 Task: Find connections with filter location Mont-Saint-Hilaire with filter topic #Projectmanagementwith filter profile language English with filter current company Essar with filter school The Air Force School with filter industry Retail Musical Instruments with filter service category Personal Injury Law with filter keywords title Financial Analyst
Action: Mouse moved to (223, 296)
Screenshot: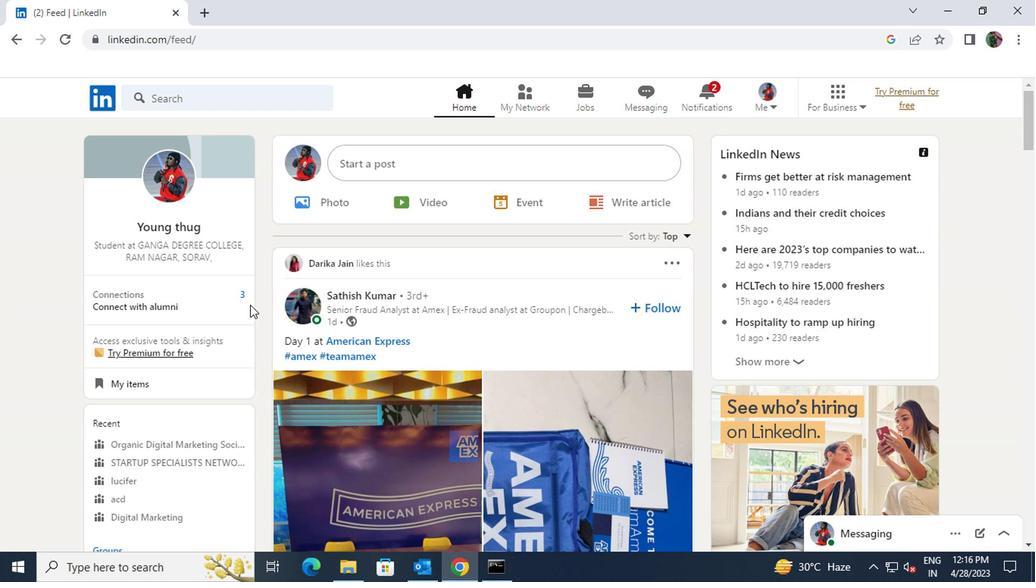 
Action: Mouse pressed left at (223, 296)
Screenshot: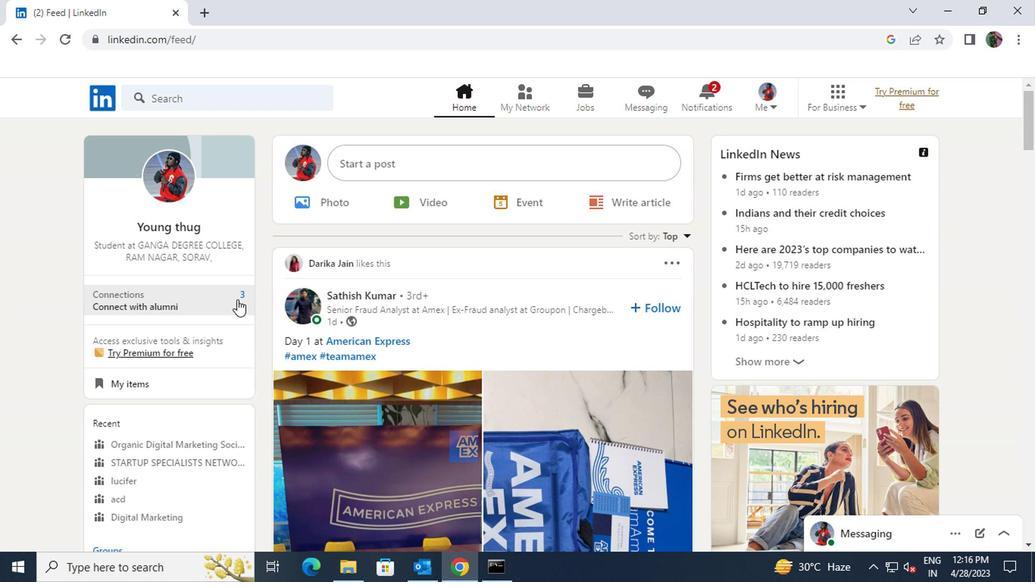 
Action: Mouse moved to (210, 180)
Screenshot: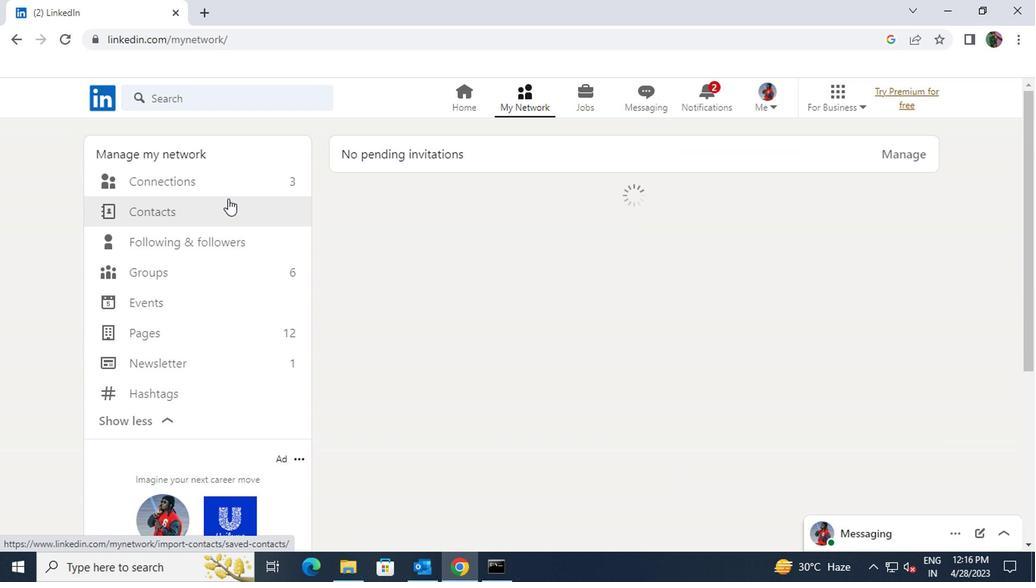 
Action: Mouse pressed left at (210, 180)
Screenshot: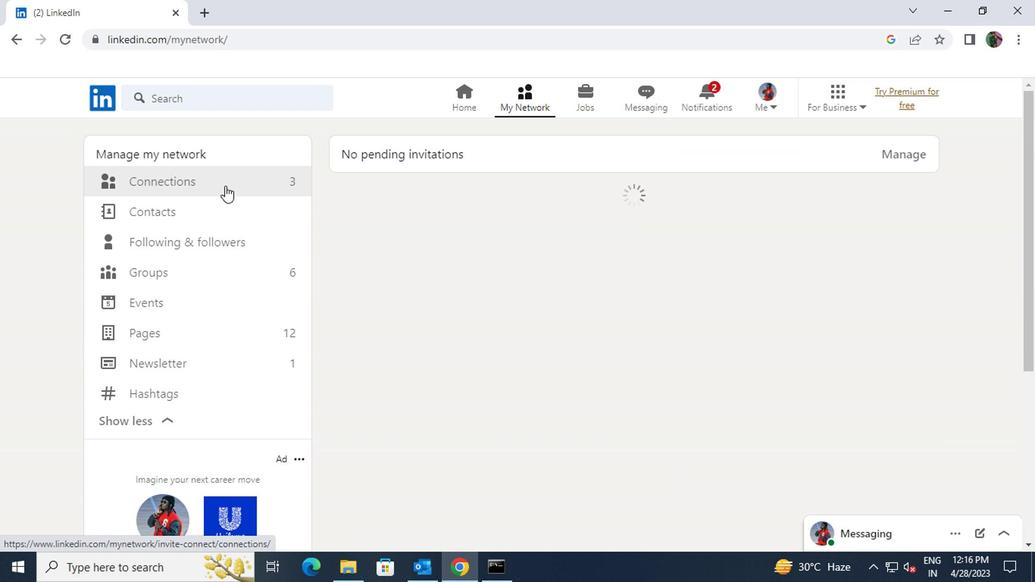 
Action: Mouse moved to (598, 176)
Screenshot: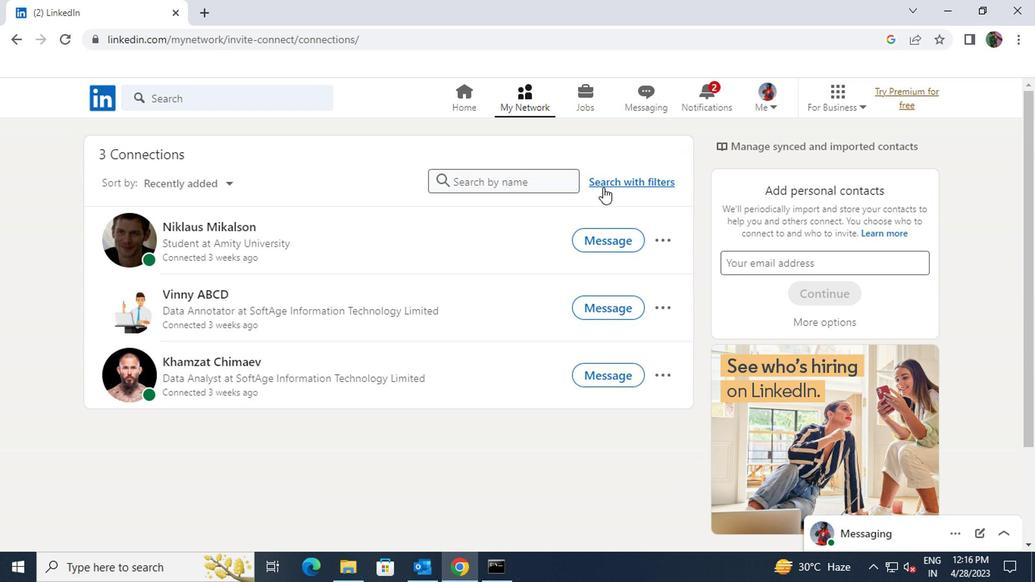 
Action: Mouse pressed left at (598, 176)
Screenshot: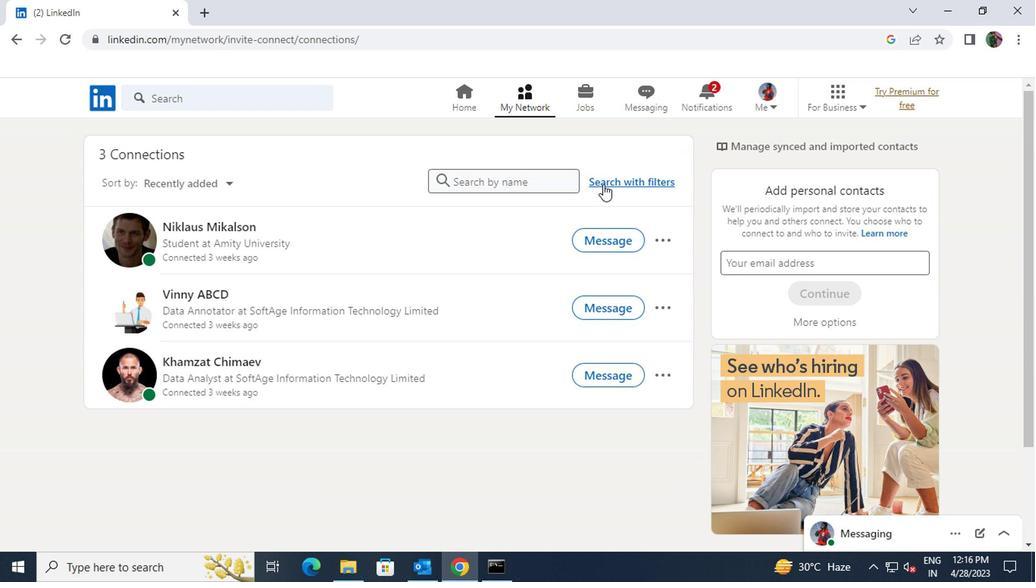 
Action: Mouse moved to (563, 131)
Screenshot: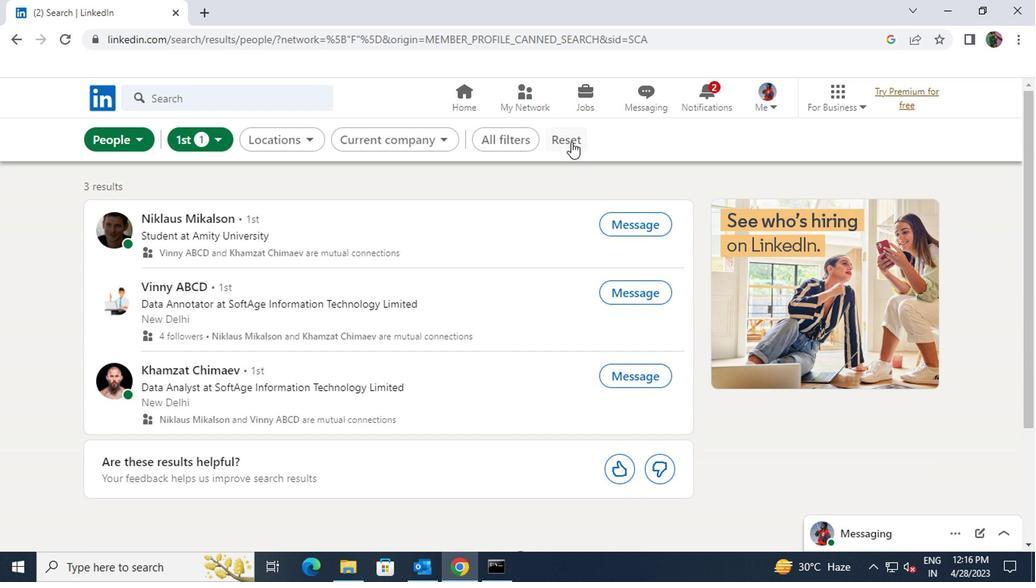 
Action: Mouse pressed left at (563, 131)
Screenshot: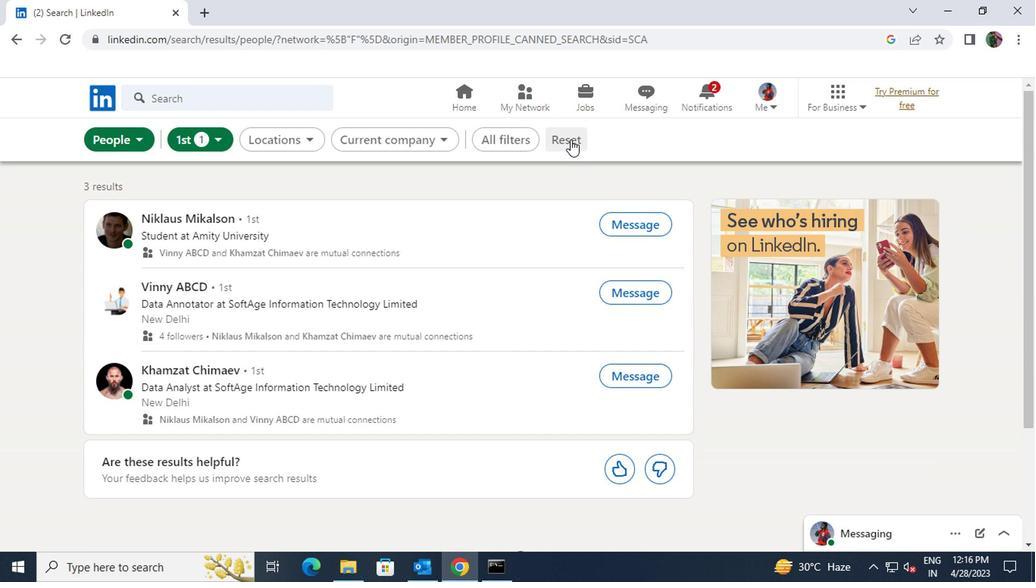 
Action: Mouse moved to (552, 131)
Screenshot: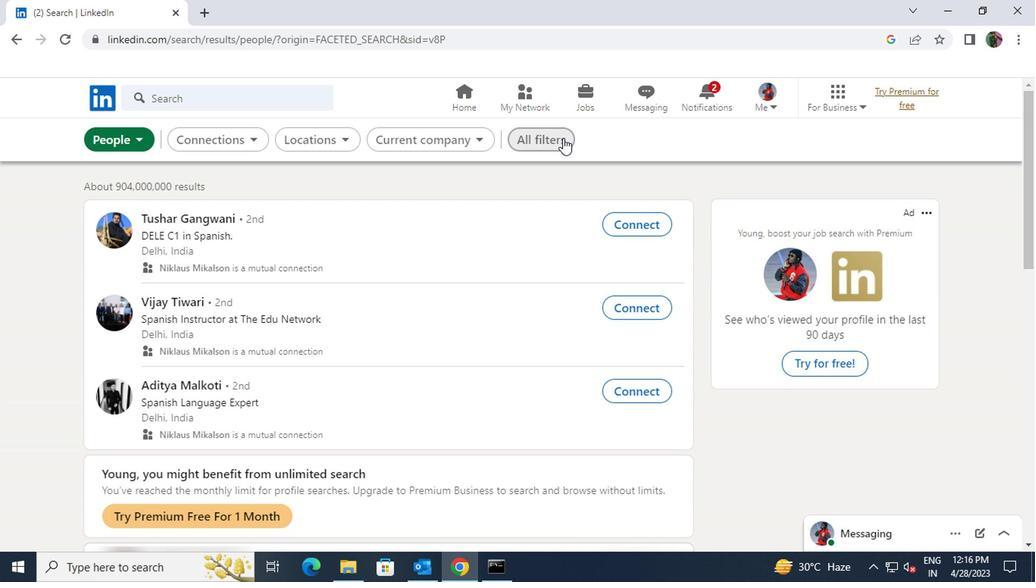 
Action: Mouse pressed left at (552, 131)
Screenshot: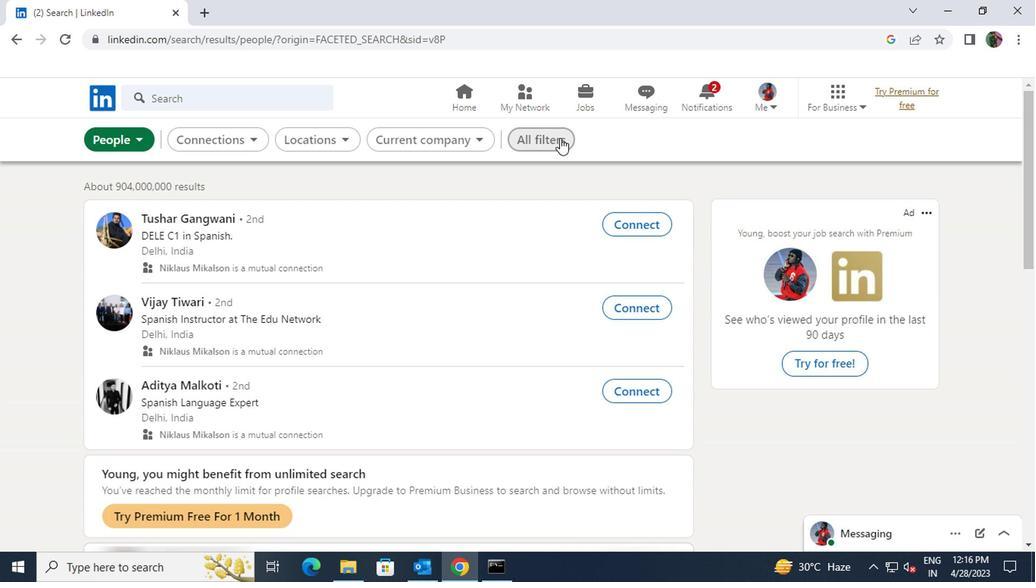 
Action: Mouse moved to (773, 328)
Screenshot: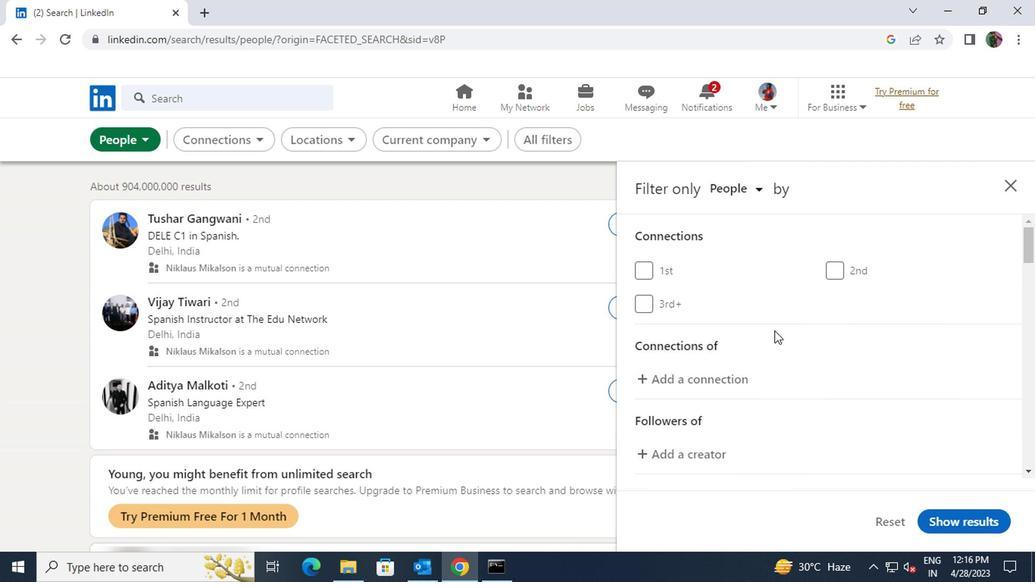 
Action: Mouse scrolled (773, 327) with delta (0, -1)
Screenshot: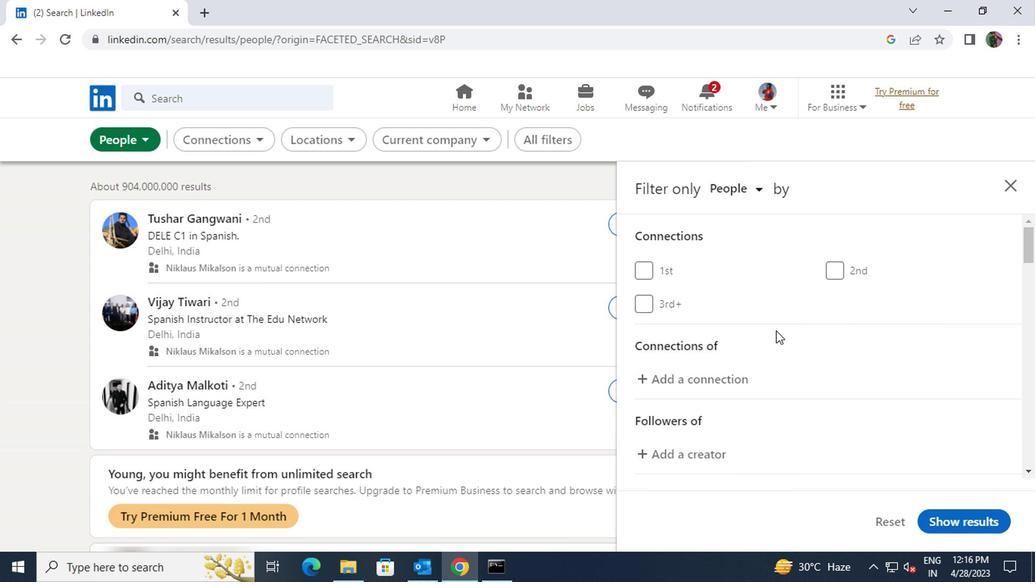 
Action: Mouse scrolled (773, 327) with delta (0, -1)
Screenshot: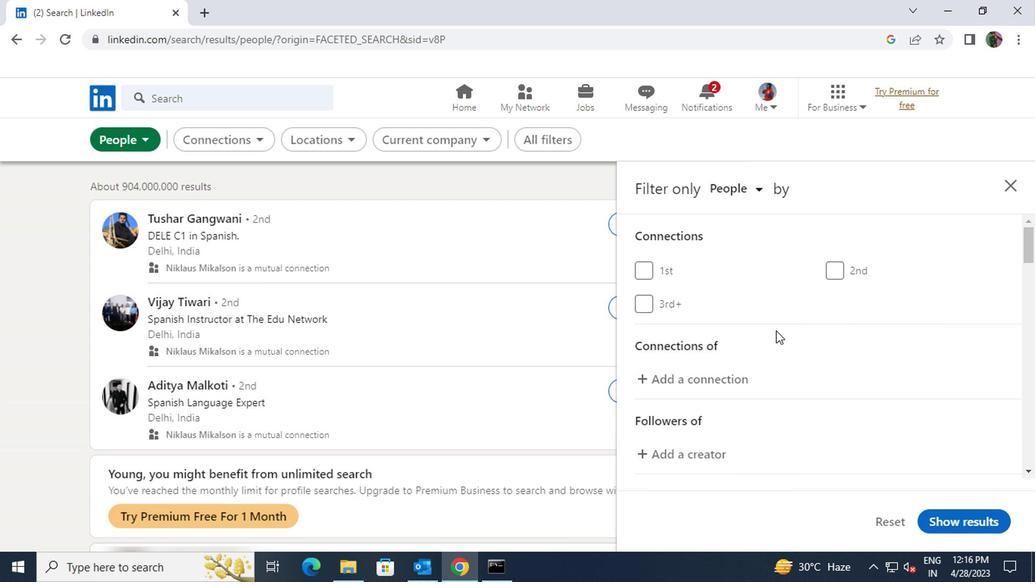 
Action: Mouse scrolled (773, 327) with delta (0, -1)
Screenshot: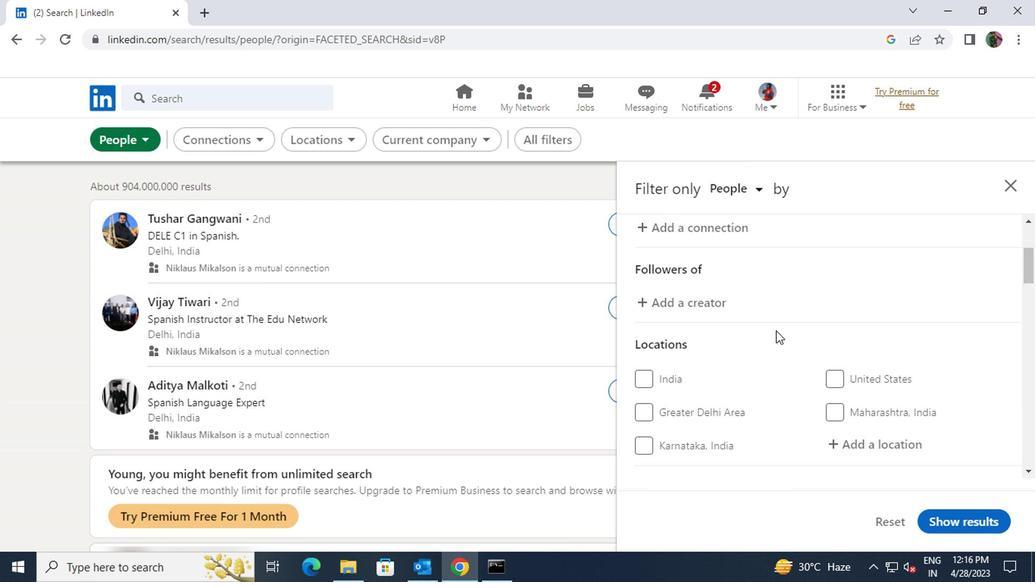 
Action: Mouse moved to (860, 373)
Screenshot: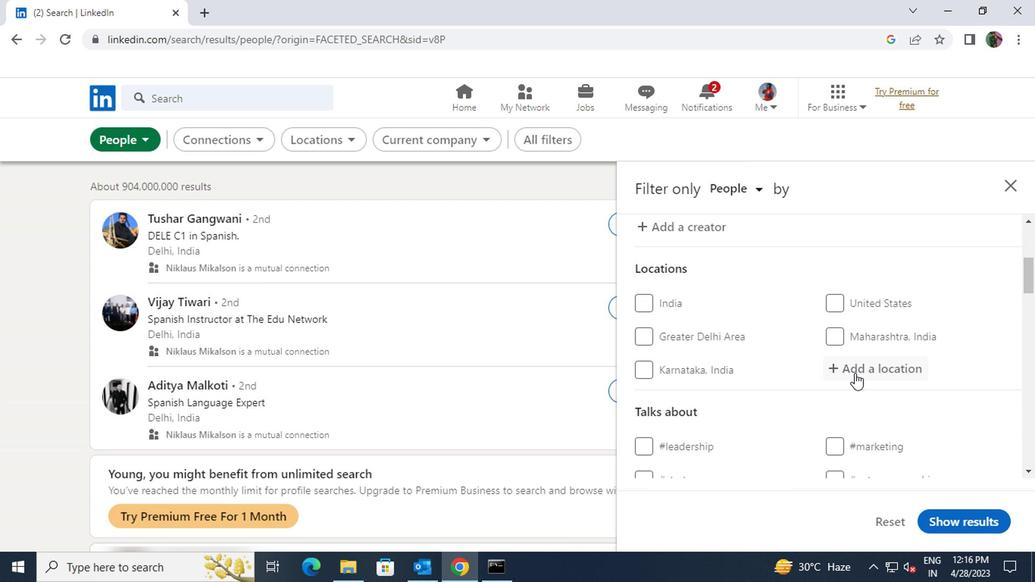 
Action: Mouse pressed left at (860, 373)
Screenshot: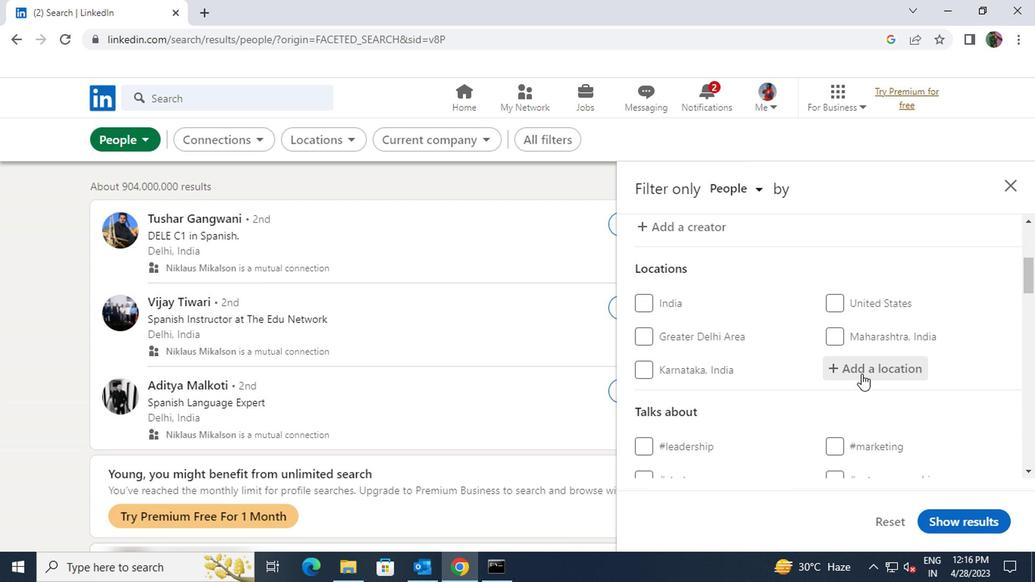 
Action: Key pressed <Key.shift>MONT<Key.space><Key.shift>SAINT
Screenshot: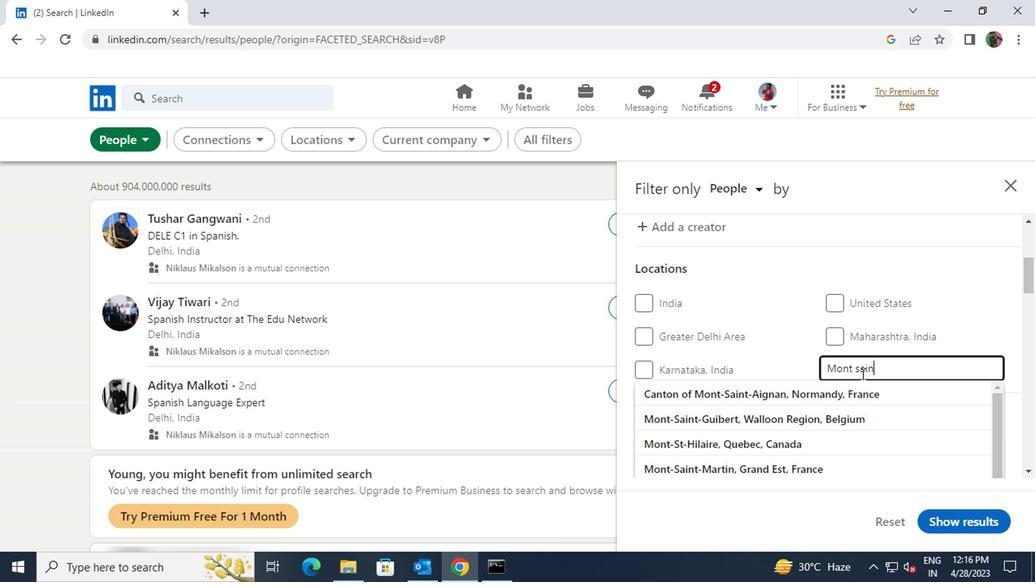 
Action: Mouse moved to (849, 417)
Screenshot: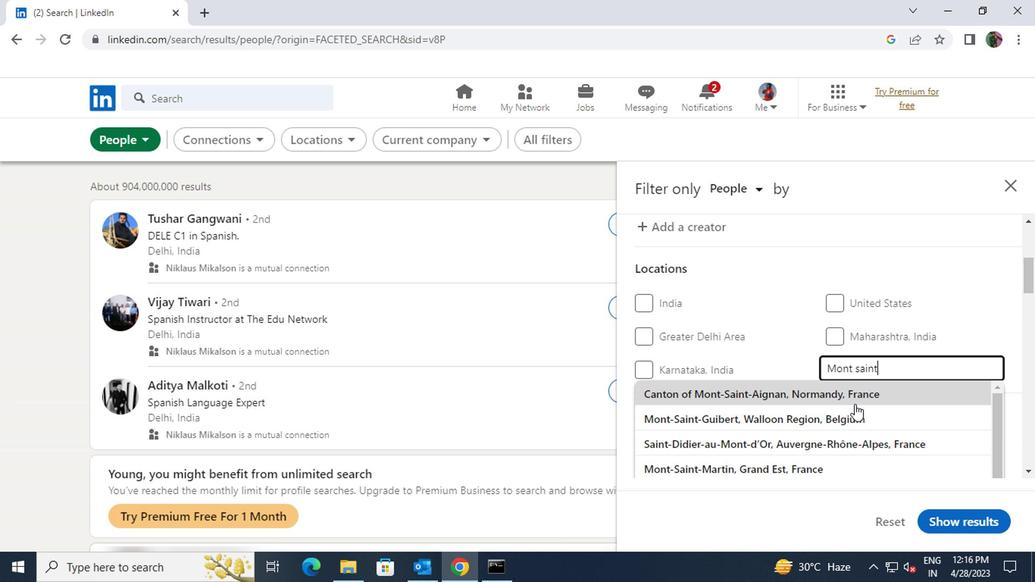 
Action: Mouse pressed left at (849, 417)
Screenshot: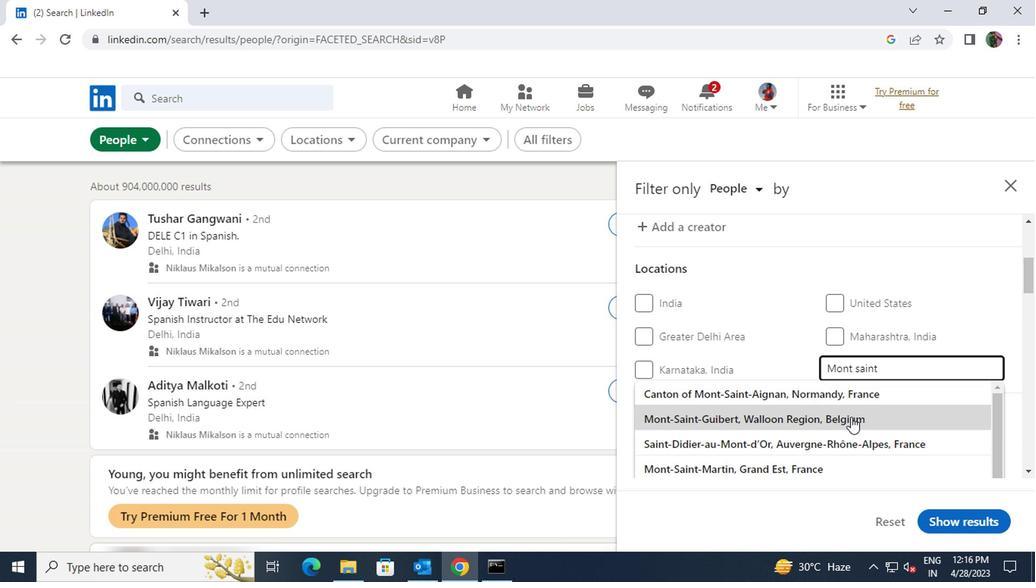 
Action: Mouse scrolled (849, 416) with delta (0, 0)
Screenshot: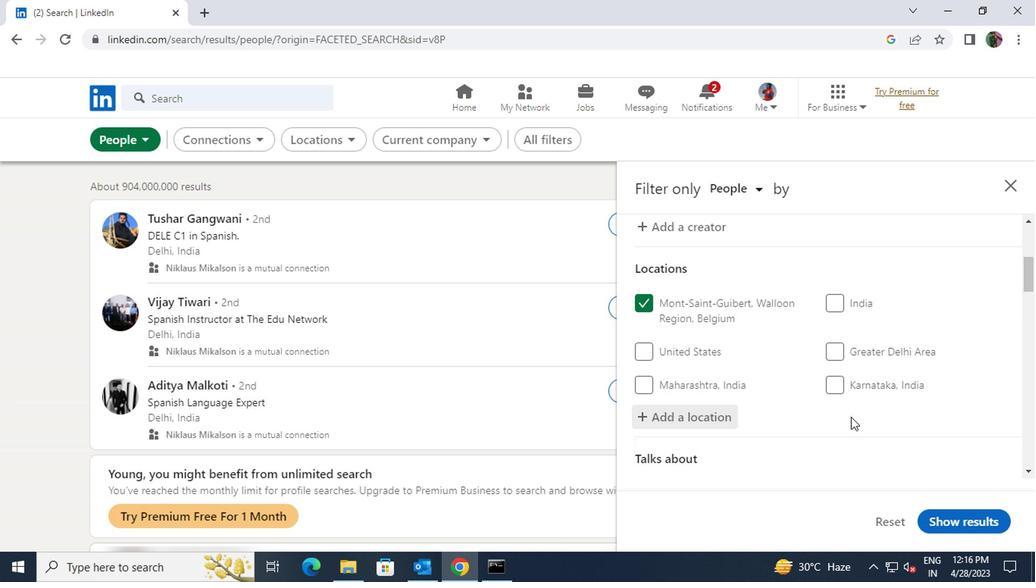 
Action: Mouse scrolled (849, 416) with delta (0, 0)
Screenshot: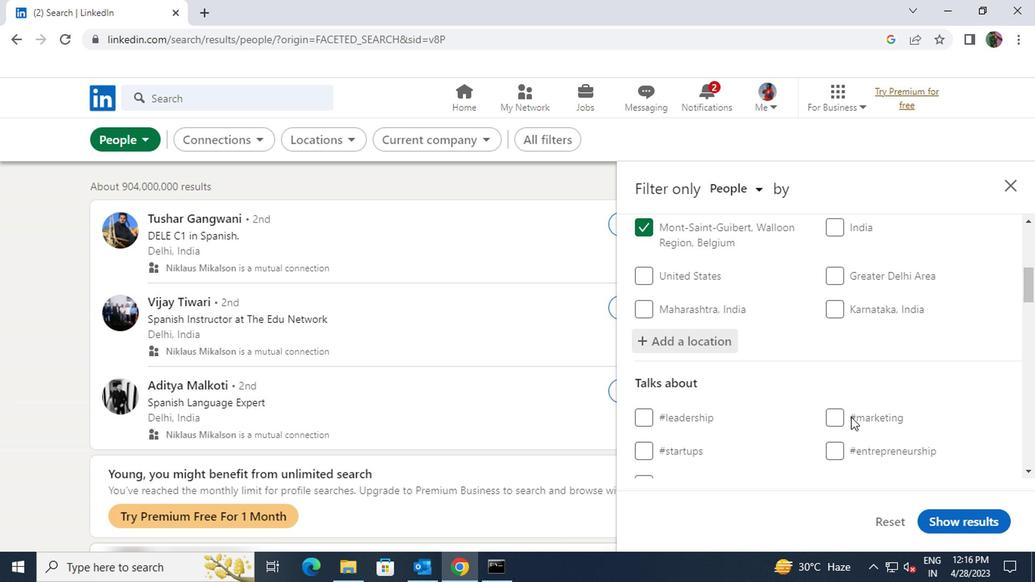 
Action: Mouse moved to (852, 406)
Screenshot: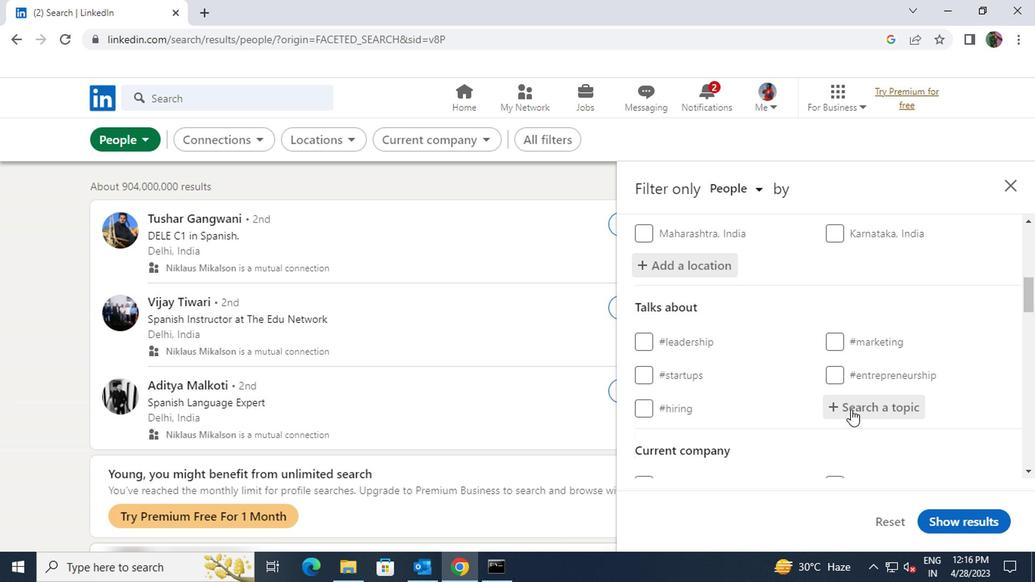 
Action: Mouse pressed left at (852, 406)
Screenshot: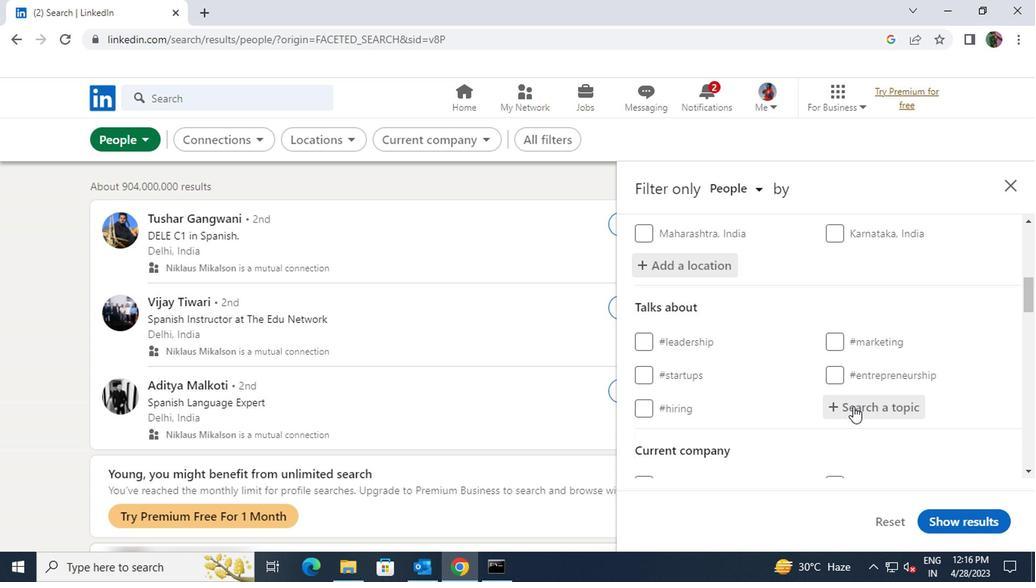 
Action: Key pressed <Key.shift>PROJECTMANAGEM
Screenshot: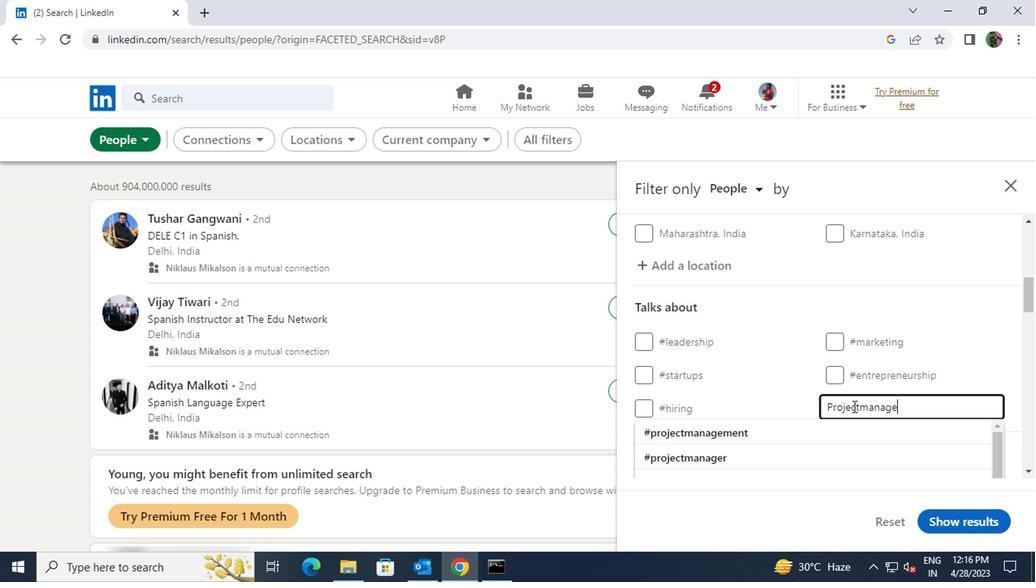 
Action: Mouse moved to (839, 421)
Screenshot: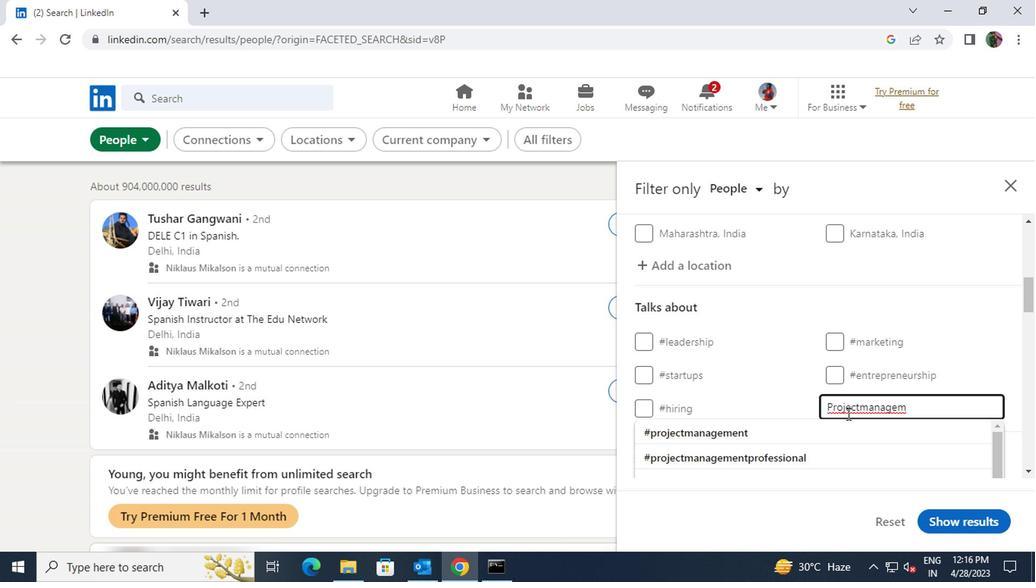 
Action: Mouse pressed left at (839, 421)
Screenshot: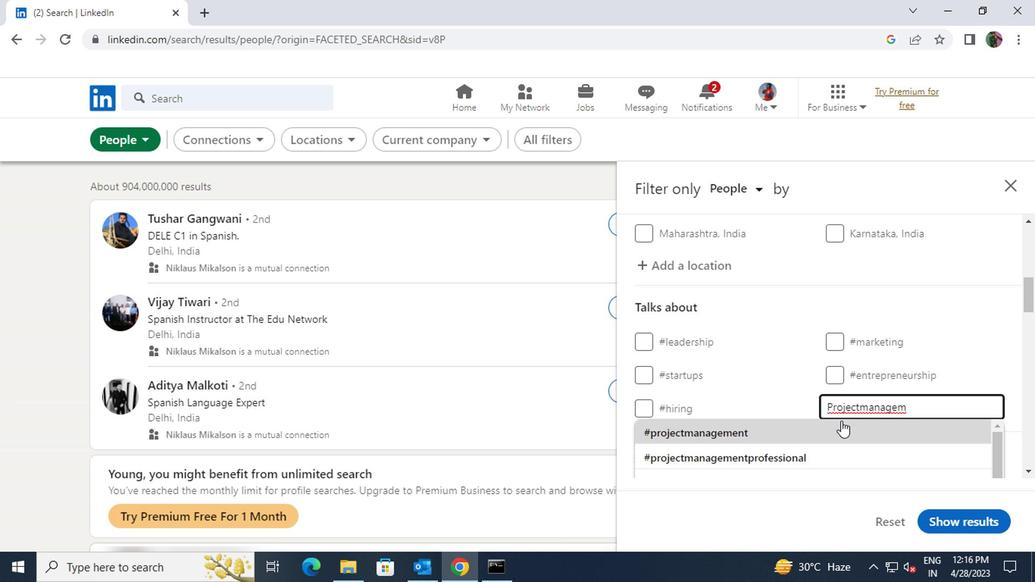 
Action: Mouse scrolled (839, 420) with delta (0, -1)
Screenshot: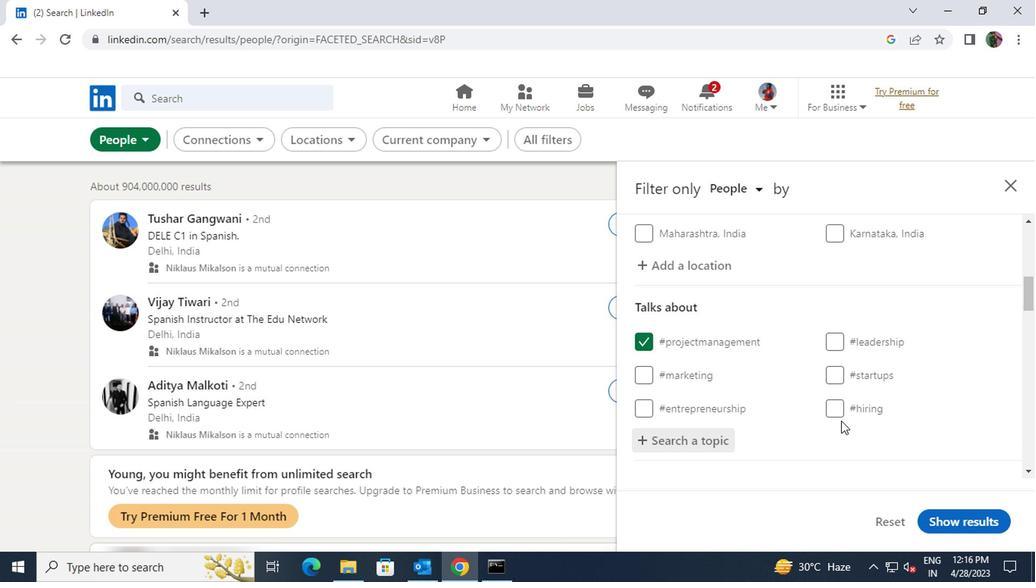 
Action: Mouse scrolled (839, 420) with delta (0, -1)
Screenshot: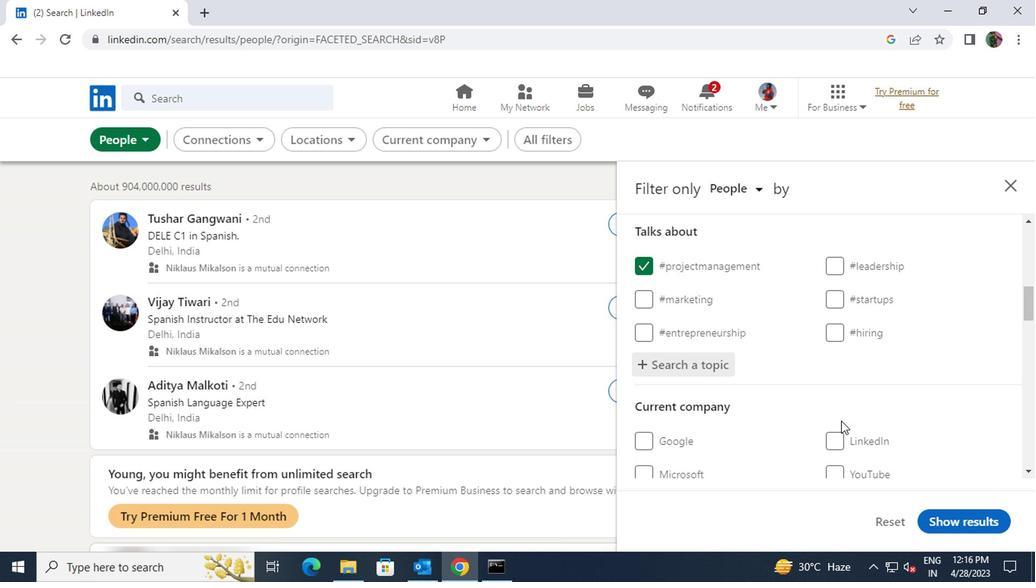 
Action: Mouse scrolled (839, 420) with delta (0, -1)
Screenshot: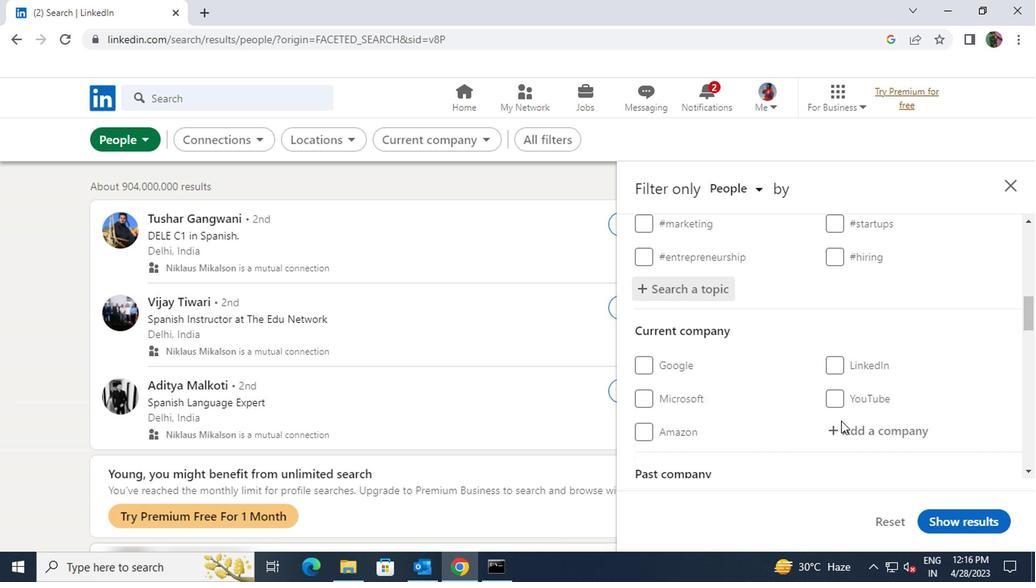 
Action: Mouse scrolled (839, 420) with delta (0, -1)
Screenshot: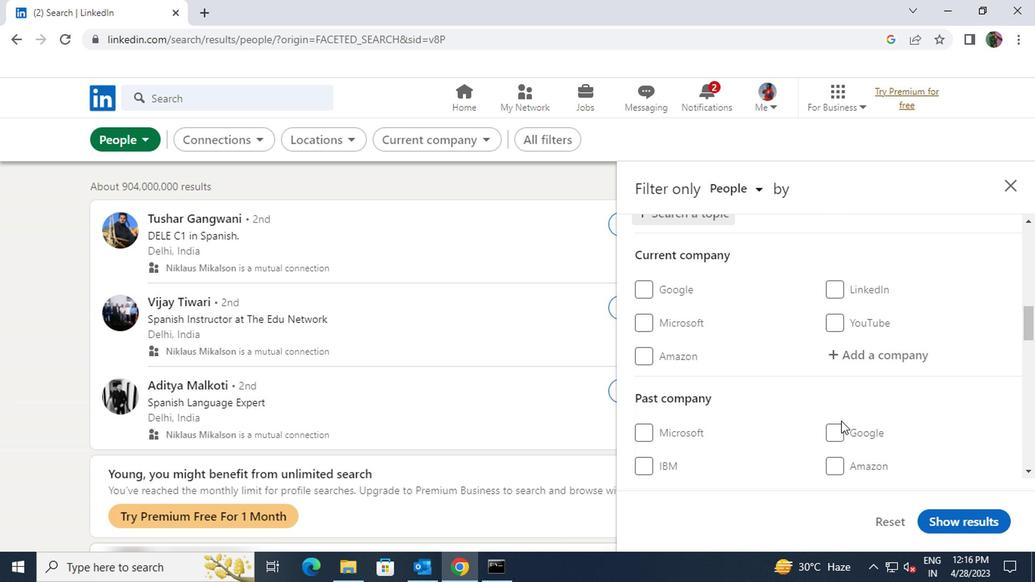 
Action: Mouse scrolled (839, 420) with delta (0, -1)
Screenshot: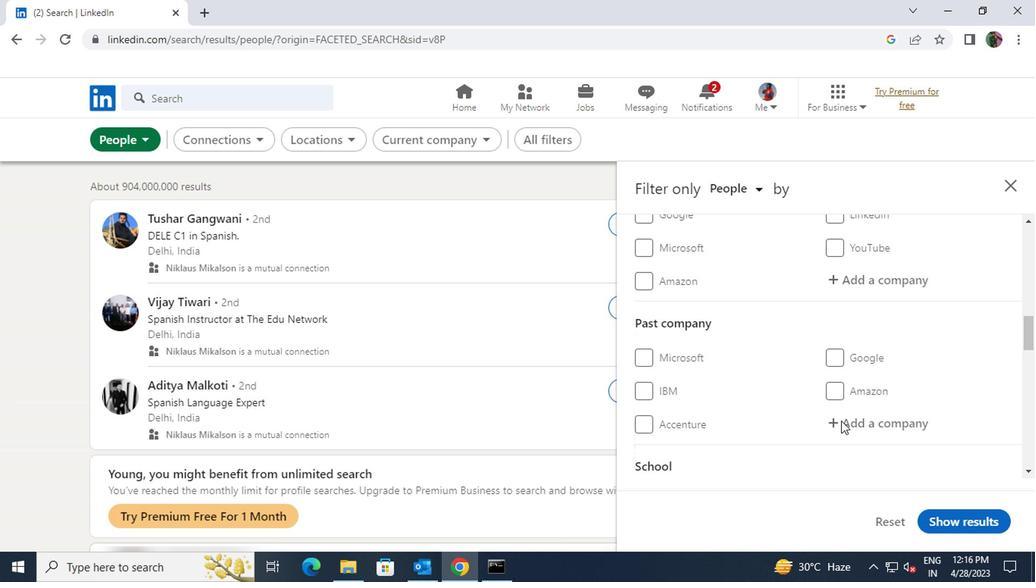 
Action: Mouse scrolled (839, 420) with delta (0, -1)
Screenshot: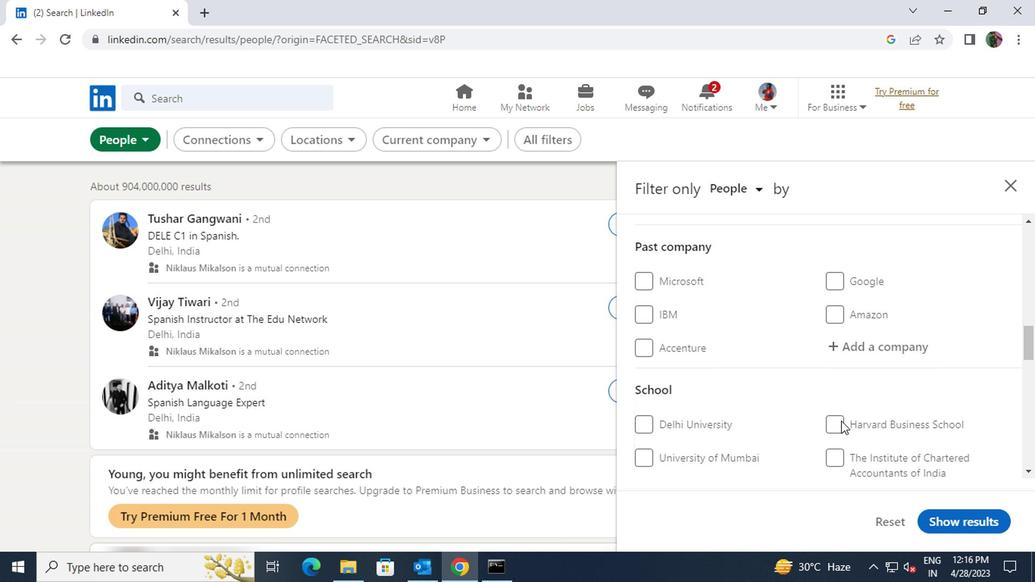 
Action: Mouse scrolled (839, 420) with delta (0, -1)
Screenshot: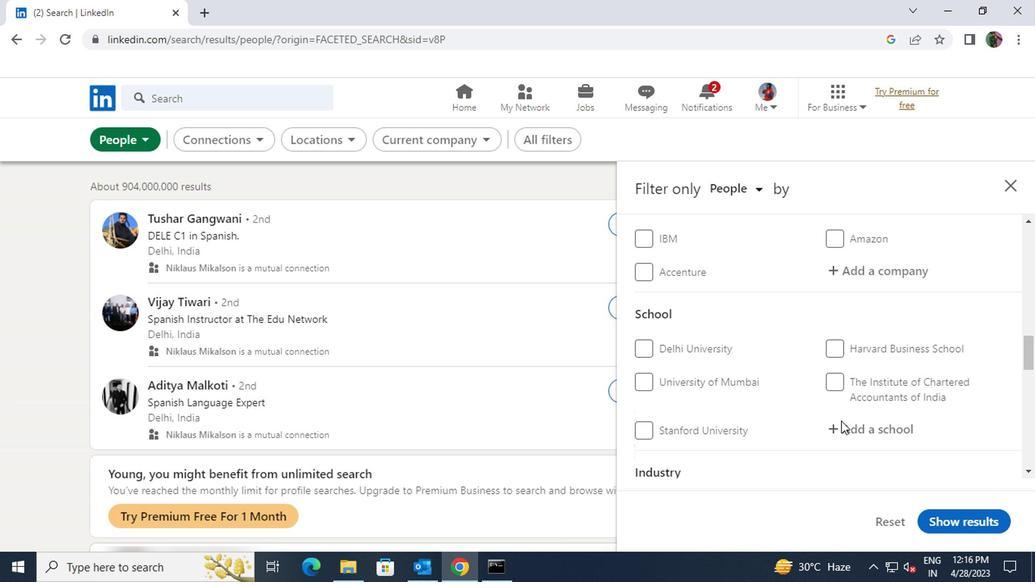 
Action: Mouse scrolled (839, 420) with delta (0, -1)
Screenshot: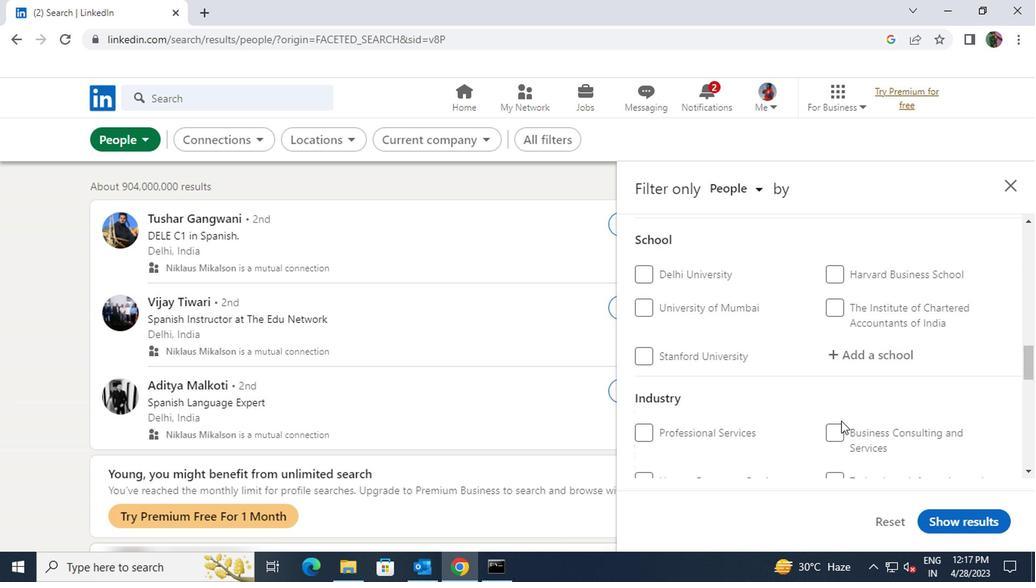 
Action: Mouse scrolled (839, 420) with delta (0, -1)
Screenshot: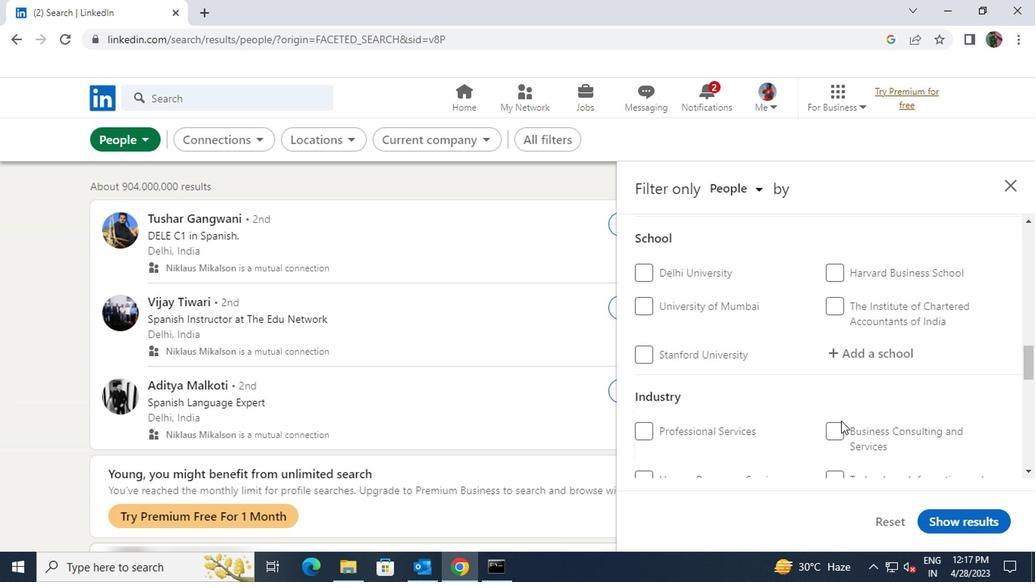
Action: Mouse scrolled (839, 420) with delta (0, -1)
Screenshot: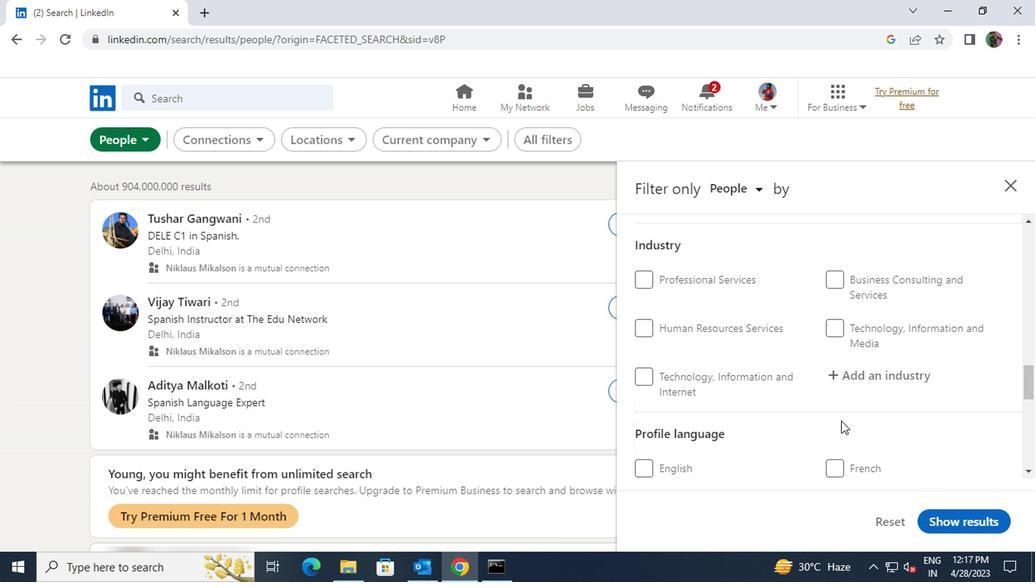 
Action: Mouse scrolled (839, 420) with delta (0, -1)
Screenshot: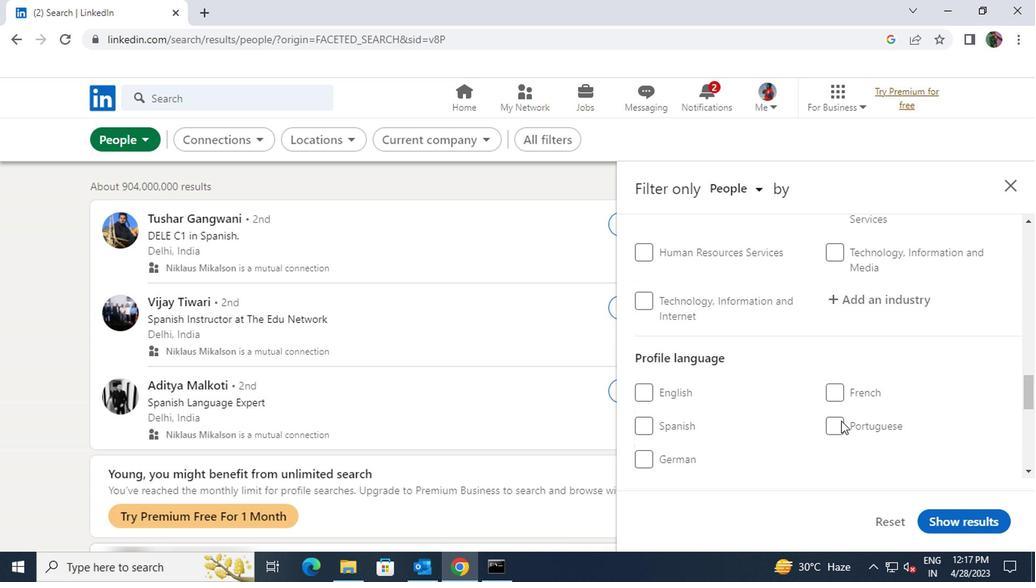 
Action: Mouse moved to (643, 310)
Screenshot: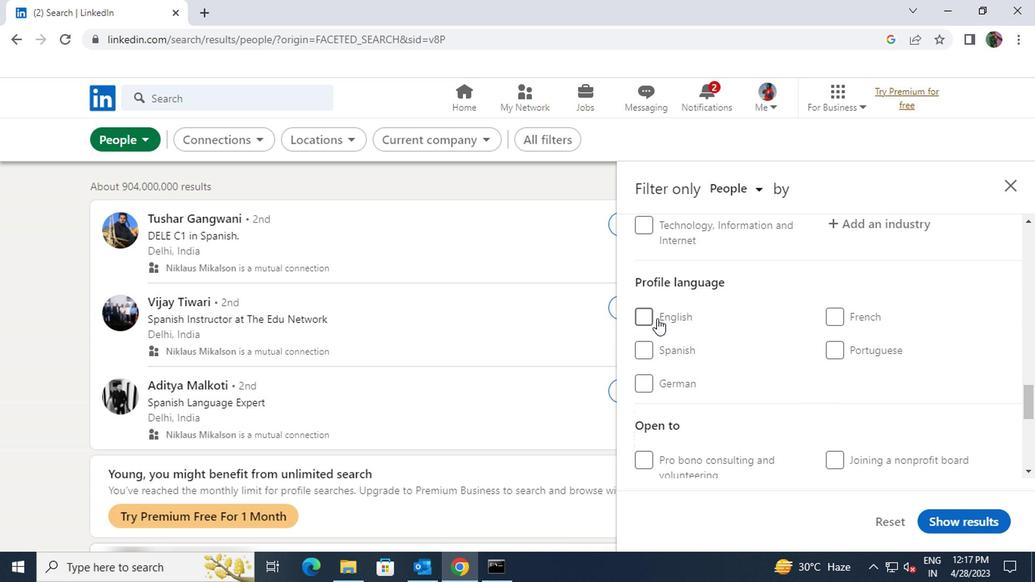 
Action: Mouse pressed left at (643, 310)
Screenshot: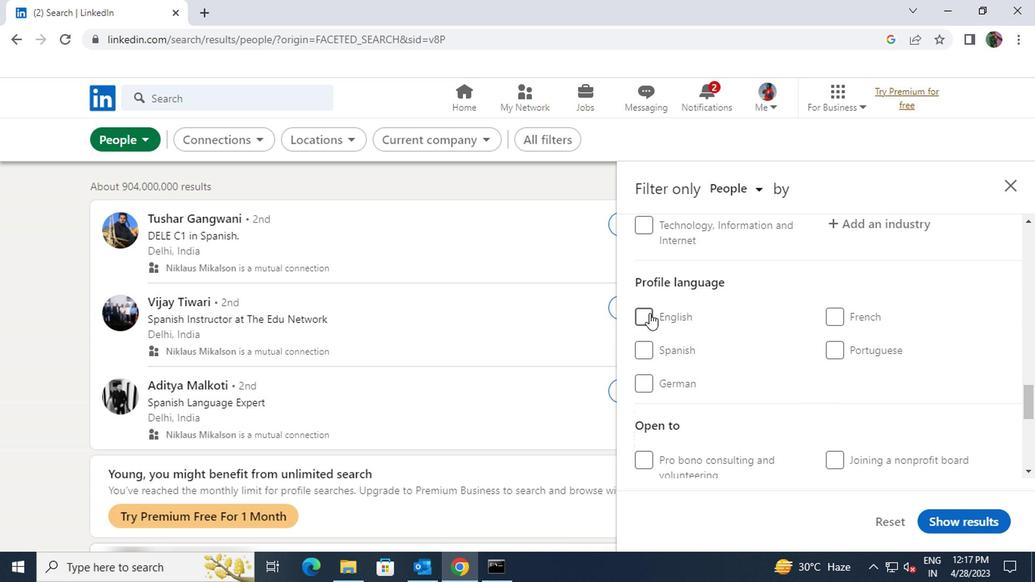 
Action: Mouse moved to (754, 336)
Screenshot: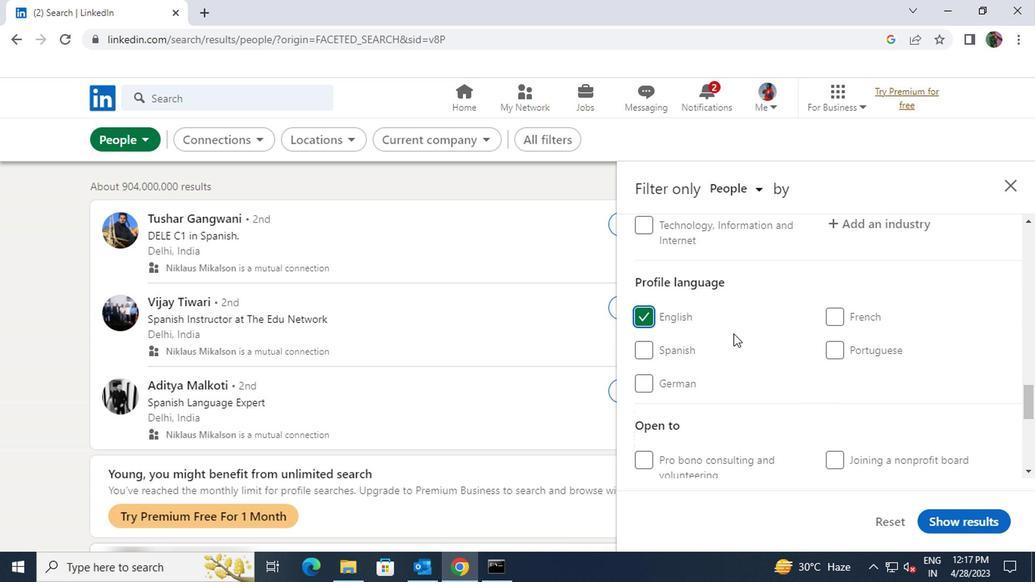 
Action: Mouse scrolled (754, 337) with delta (0, 0)
Screenshot: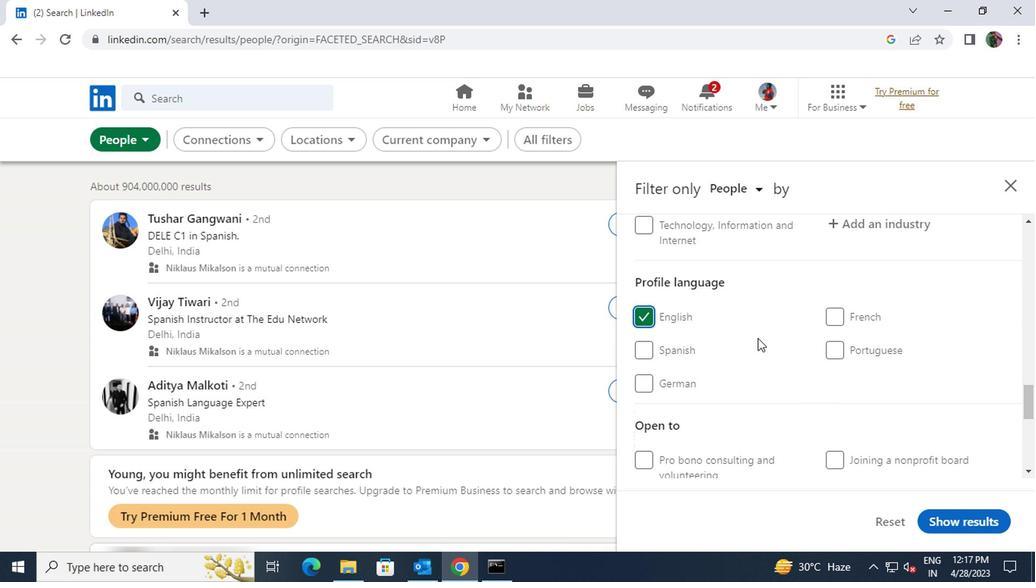 
Action: Mouse scrolled (754, 337) with delta (0, 0)
Screenshot: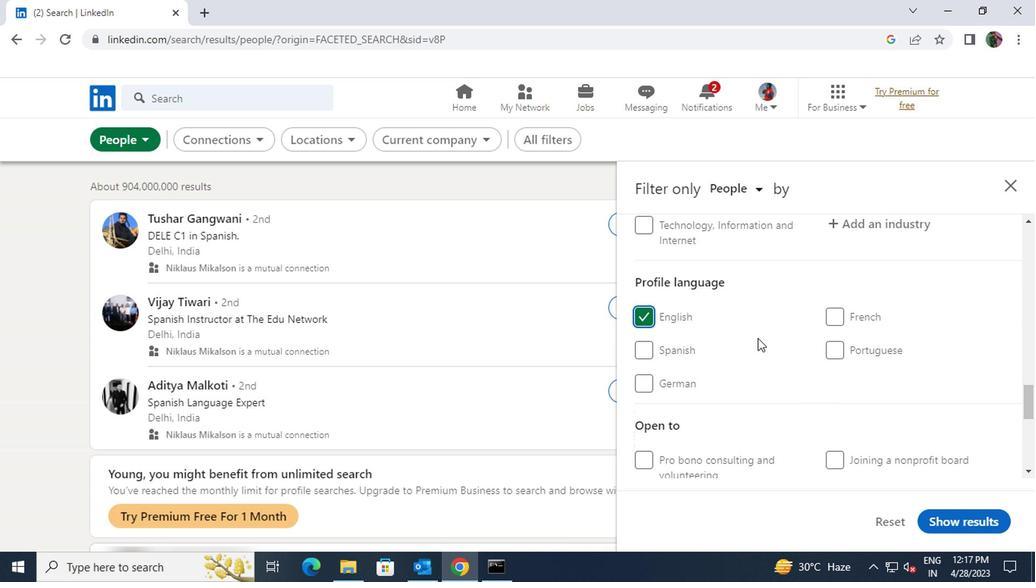 
Action: Mouse scrolled (754, 337) with delta (0, 0)
Screenshot: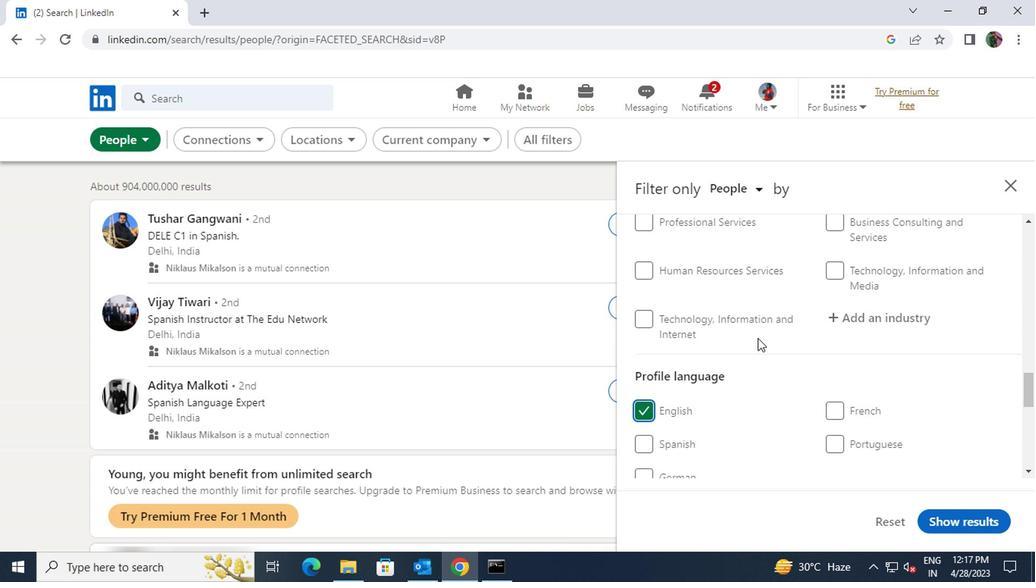 
Action: Mouse scrolled (754, 337) with delta (0, 0)
Screenshot: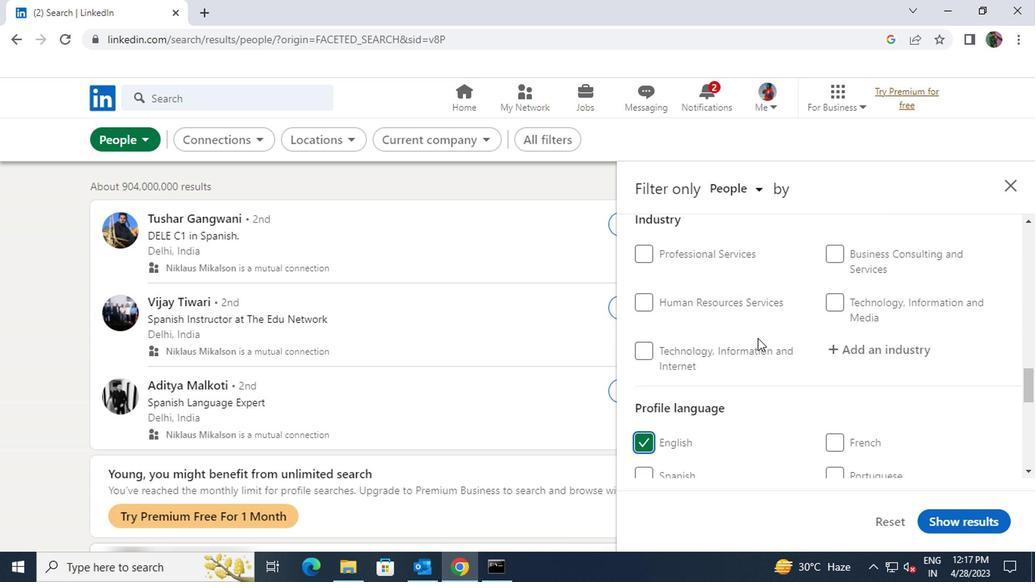 
Action: Mouse scrolled (754, 337) with delta (0, 0)
Screenshot: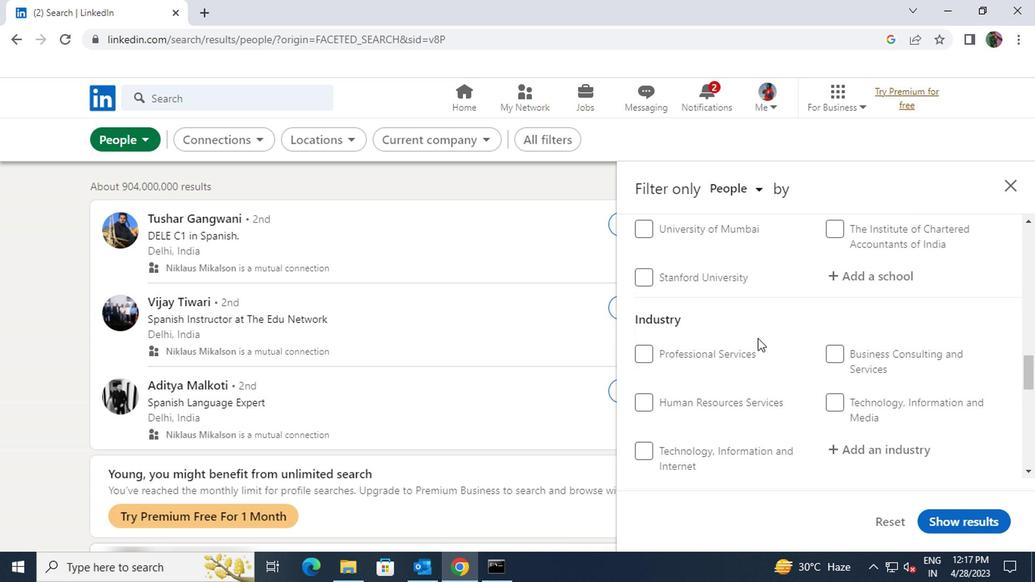 
Action: Mouse scrolled (754, 337) with delta (0, 0)
Screenshot: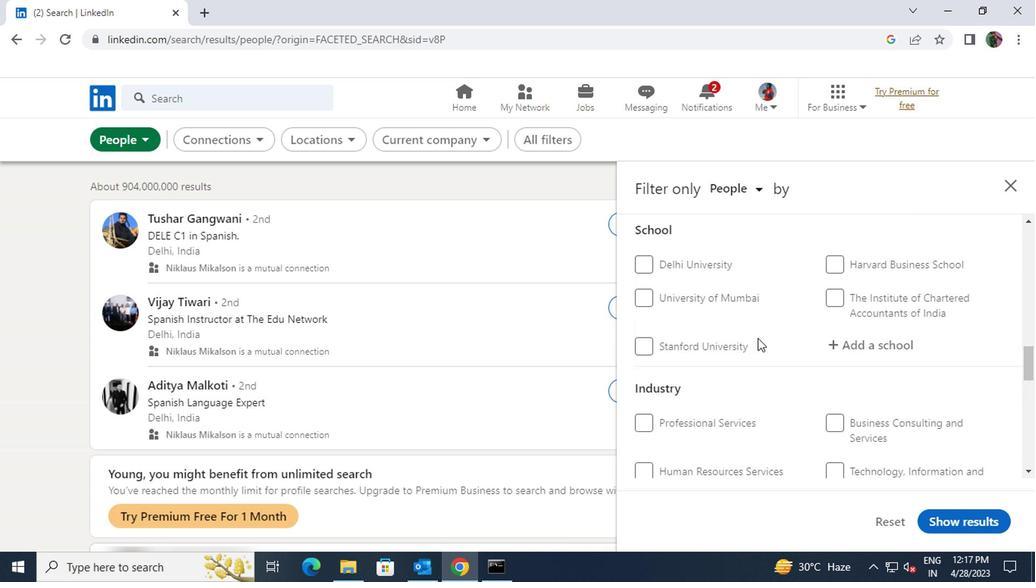 
Action: Mouse scrolled (754, 337) with delta (0, 0)
Screenshot: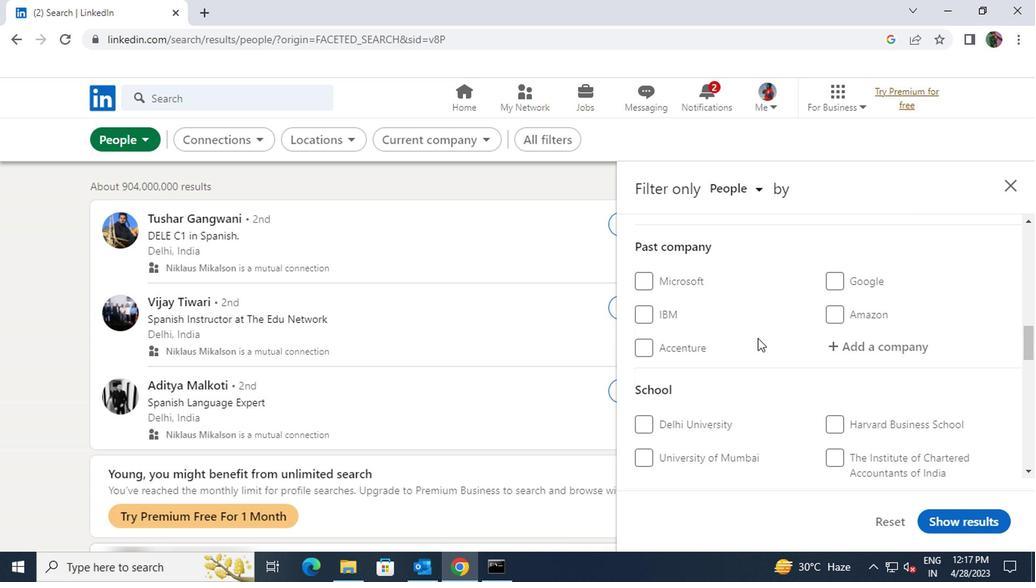 
Action: Mouse scrolled (754, 337) with delta (0, 0)
Screenshot: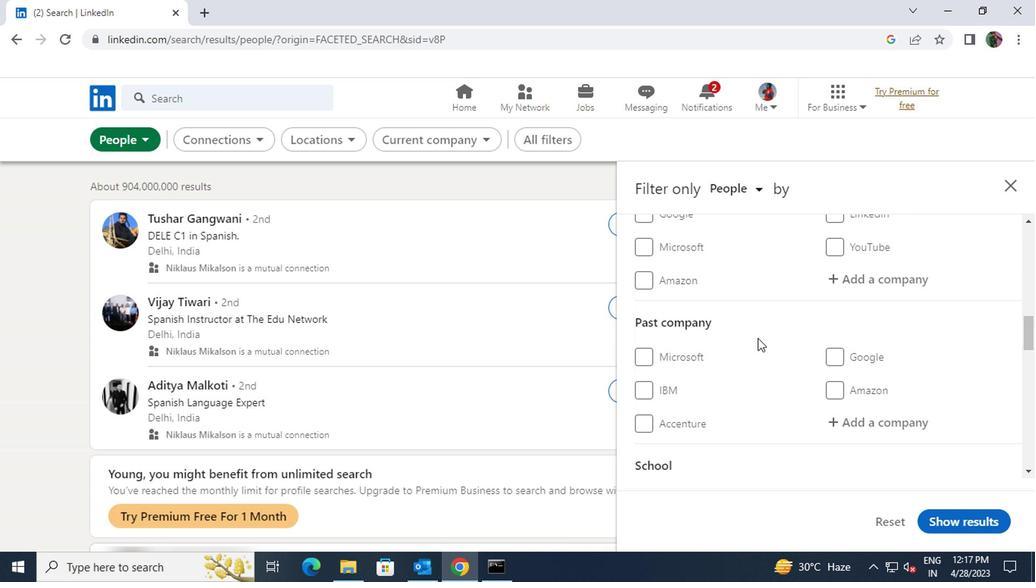 
Action: Mouse moved to (846, 355)
Screenshot: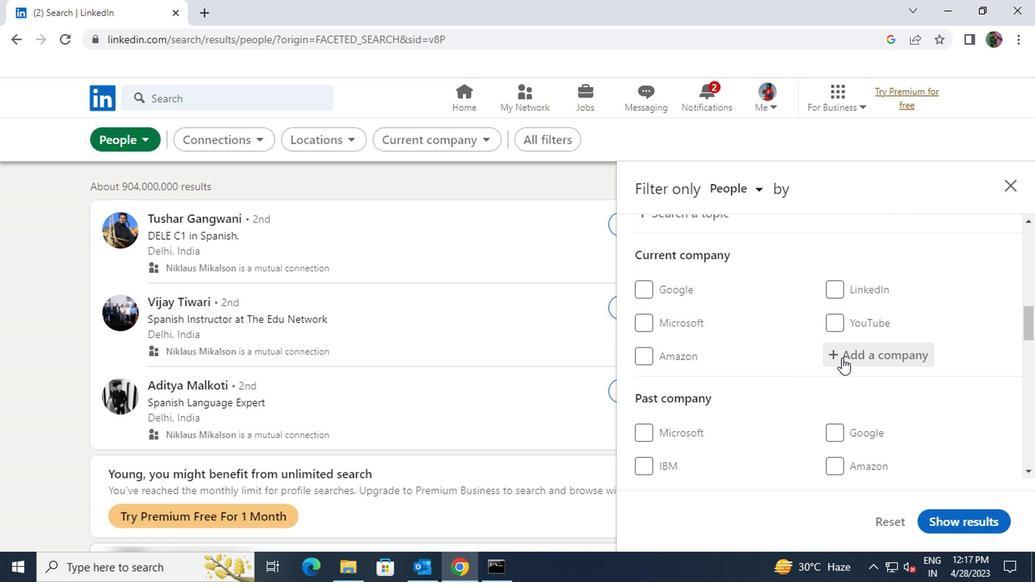 
Action: Mouse pressed left at (846, 355)
Screenshot: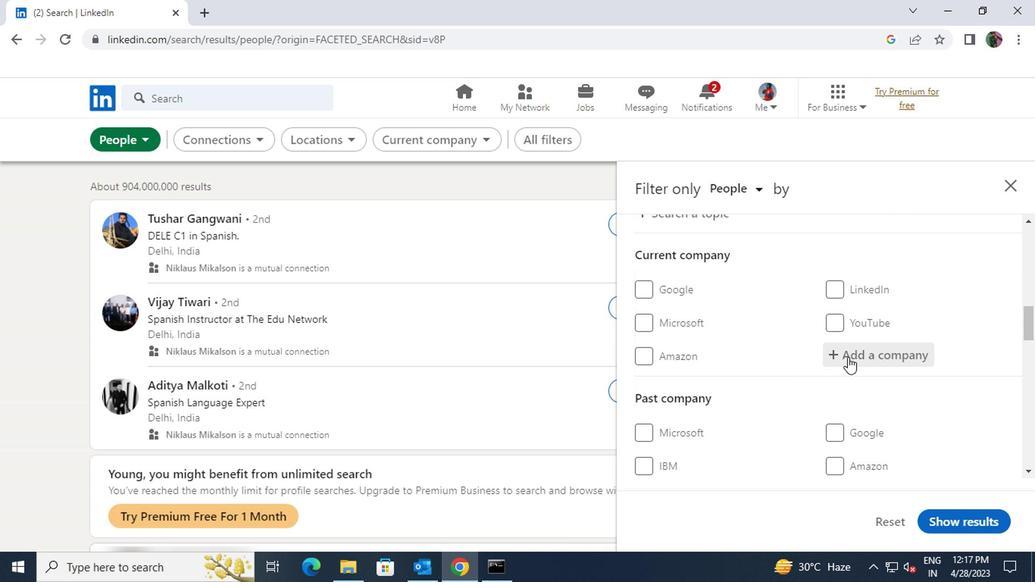 
Action: Key pressed <Key.shift><Key.shift>ESSAR
Screenshot: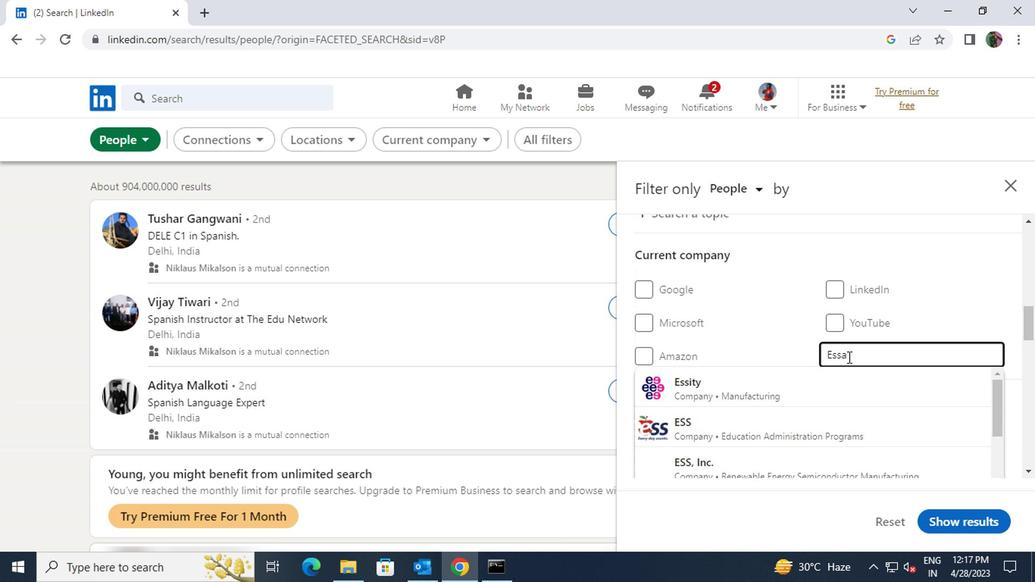 
Action: Mouse moved to (836, 374)
Screenshot: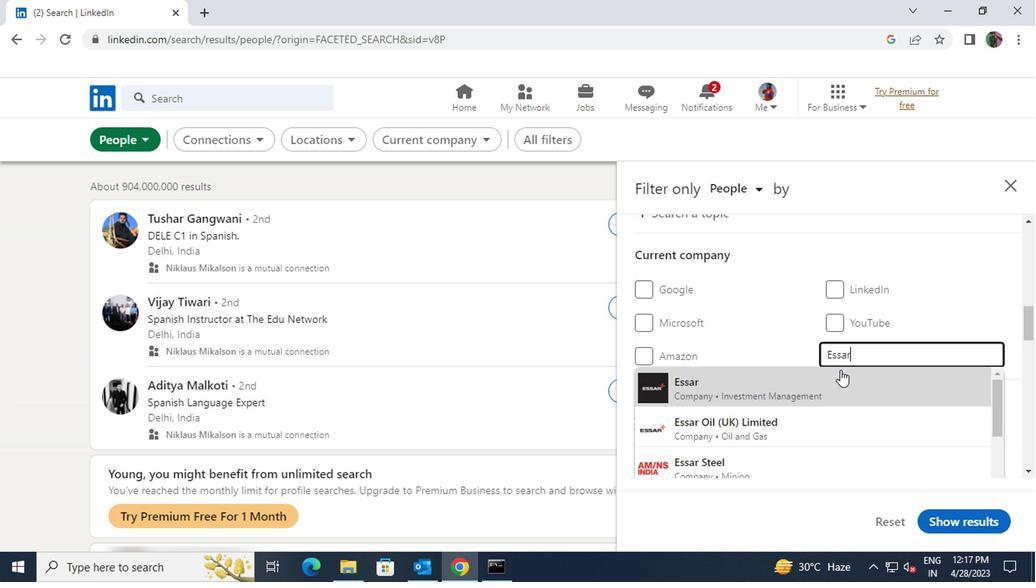 
Action: Mouse pressed left at (836, 374)
Screenshot: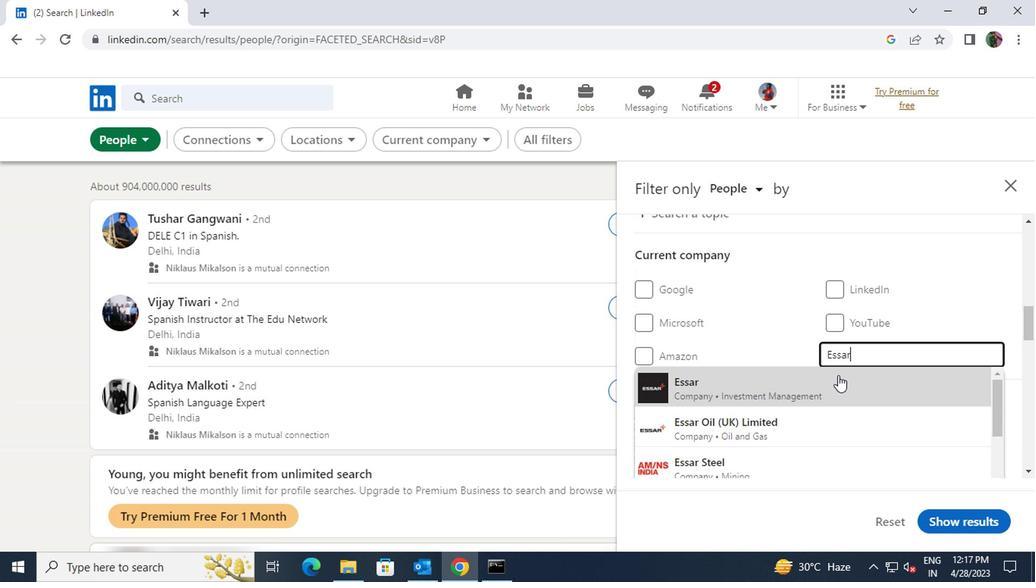 
Action: Mouse scrolled (836, 373) with delta (0, -1)
Screenshot: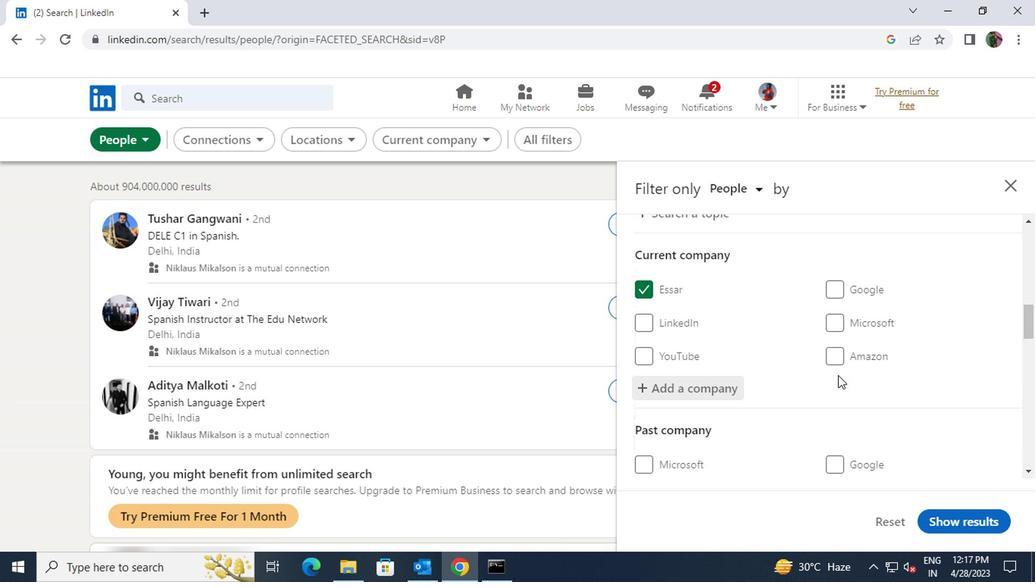 
Action: Mouse scrolled (836, 373) with delta (0, -1)
Screenshot: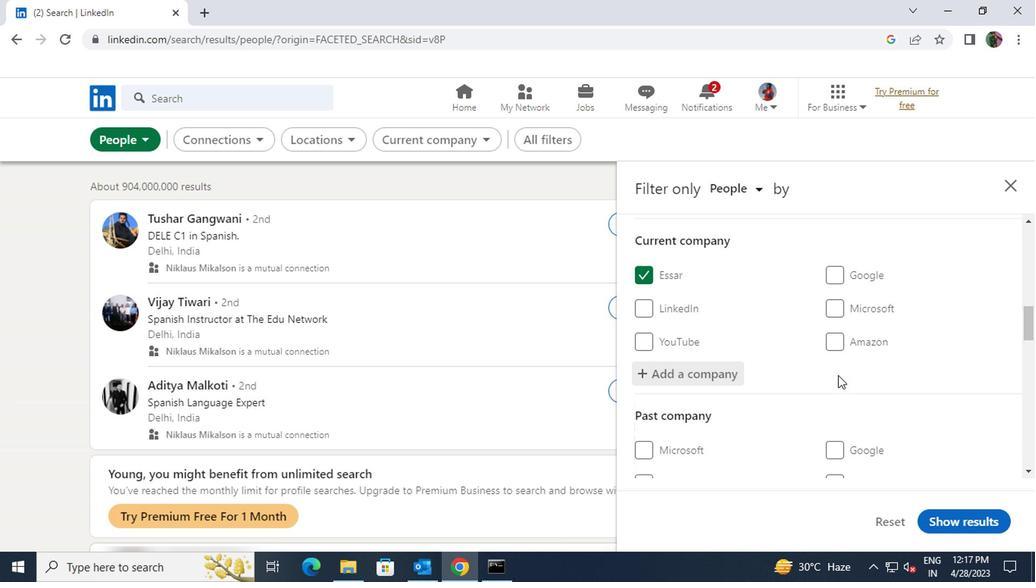 
Action: Mouse scrolled (836, 373) with delta (0, -1)
Screenshot: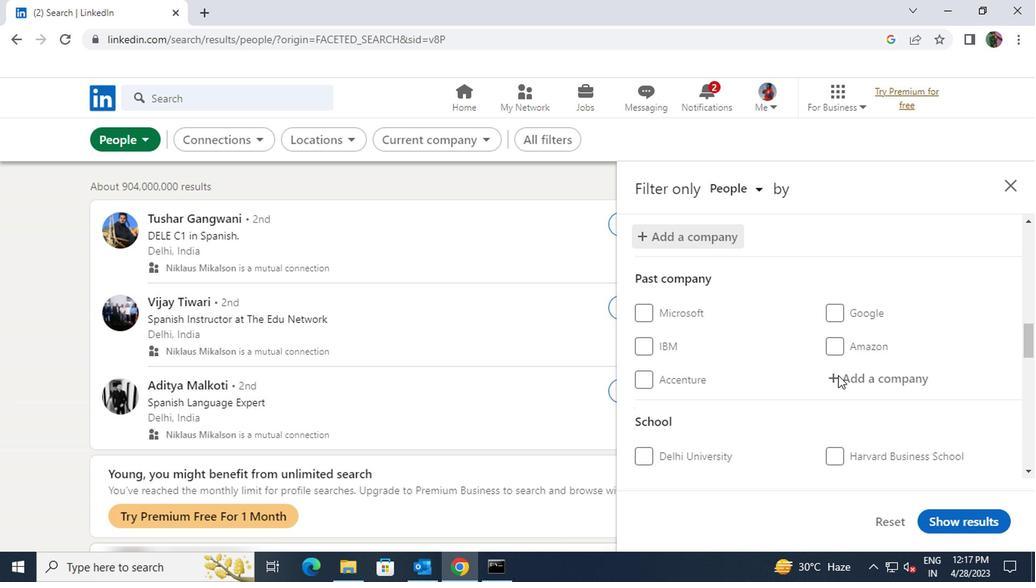 
Action: Mouse scrolled (836, 373) with delta (0, -1)
Screenshot: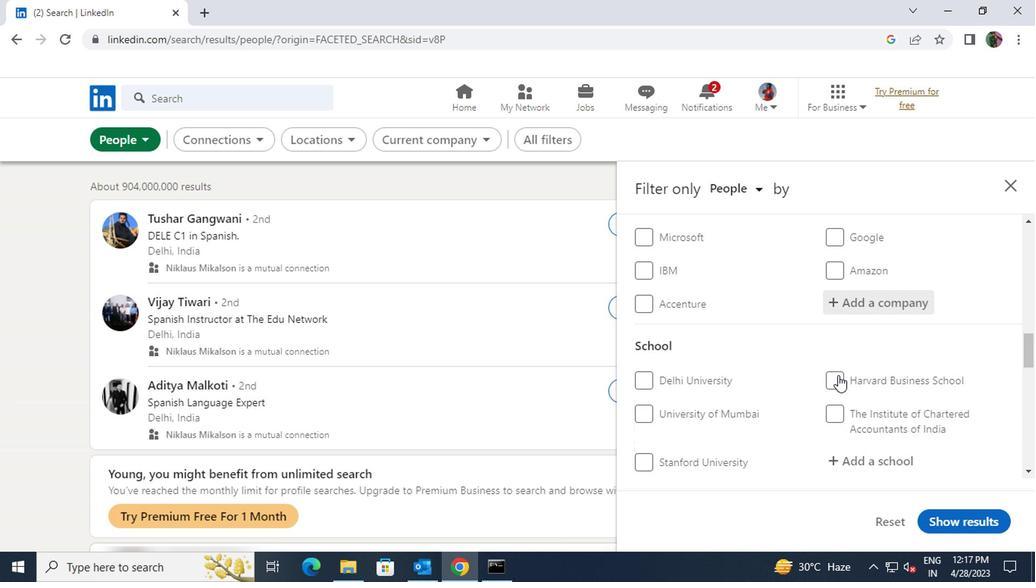 
Action: Mouse moved to (837, 378)
Screenshot: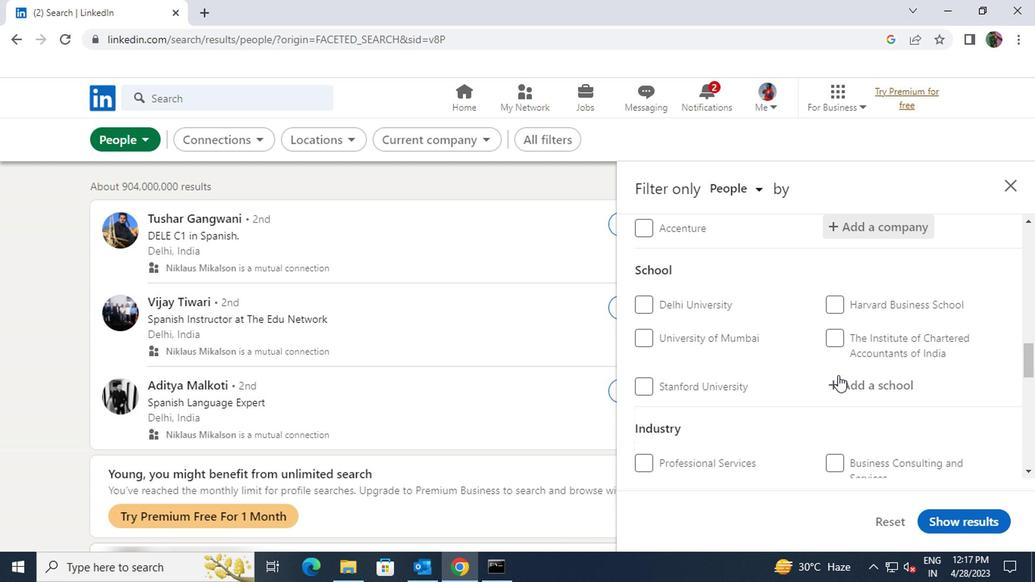 
Action: Mouse pressed left at (837, 378)
Screenshot: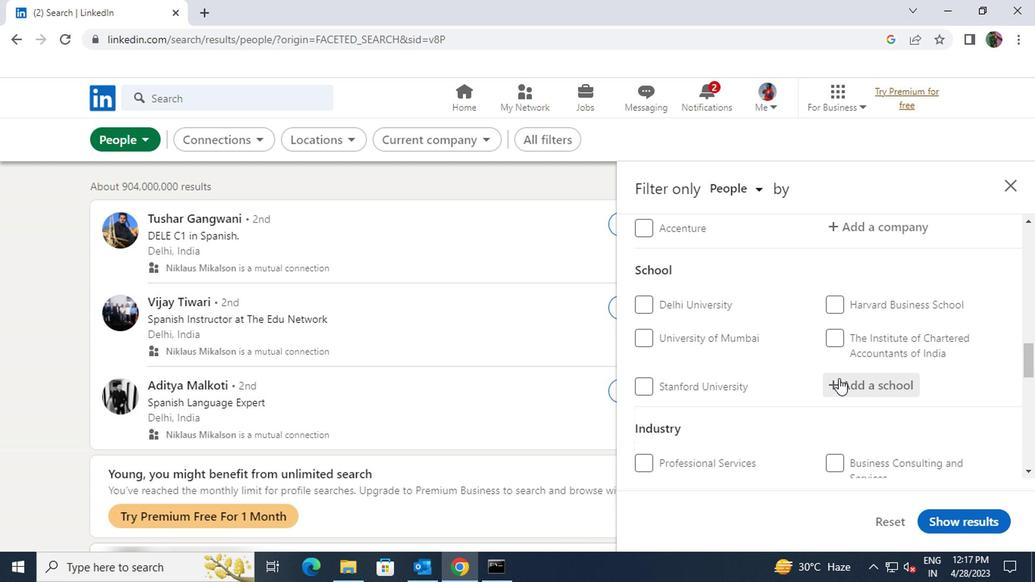 
Action: Key pressed <Key.shift><Key.shift><Key.shift>THE<Key.space><Key.shift>AIR<Key.space><Key.shift>FORCE
Screenshot: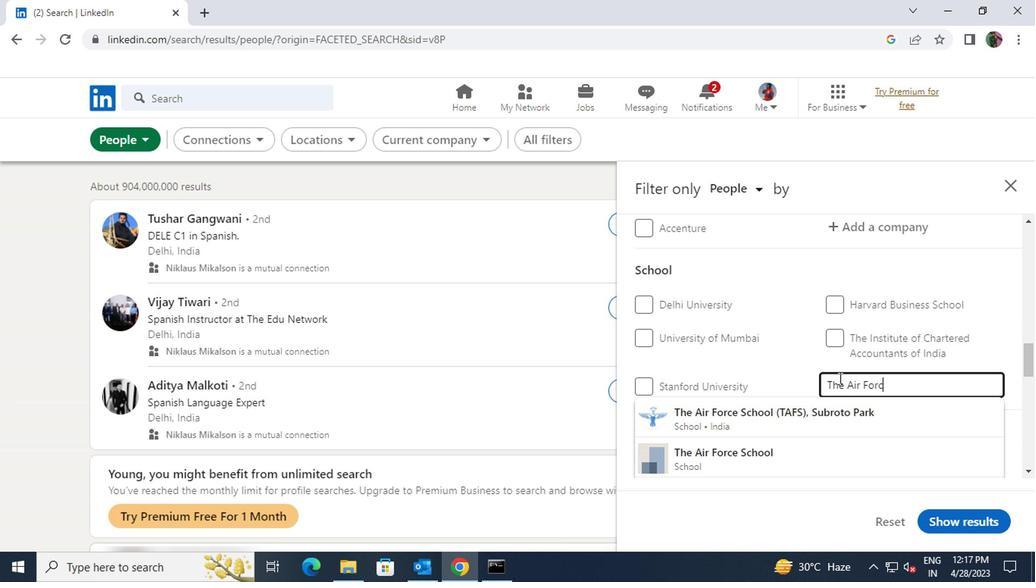 
Action: Mouse moved to (816, 449)
Screenshot: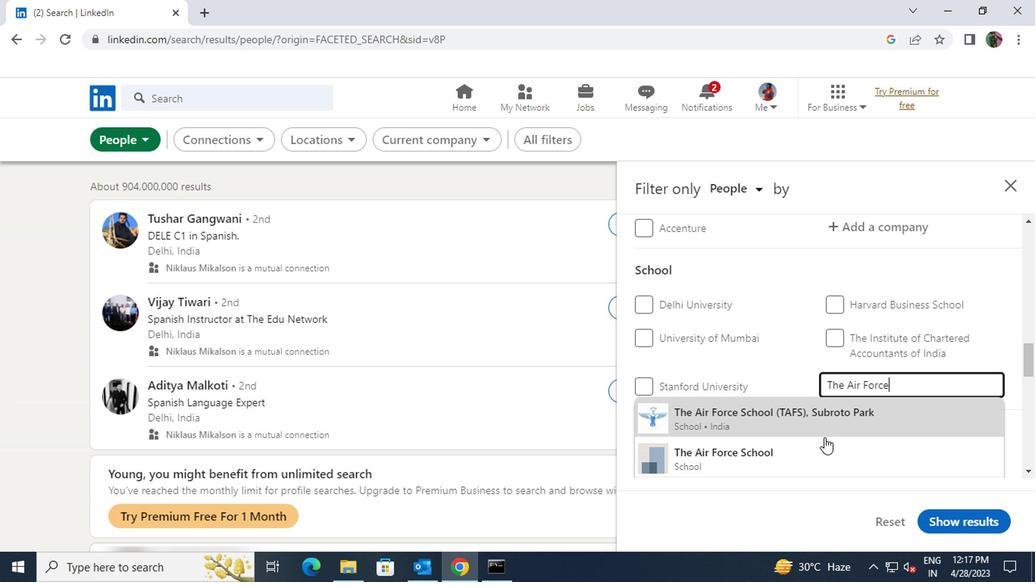 
Action: Mouse pressed left at (816, 449)
Screenshot: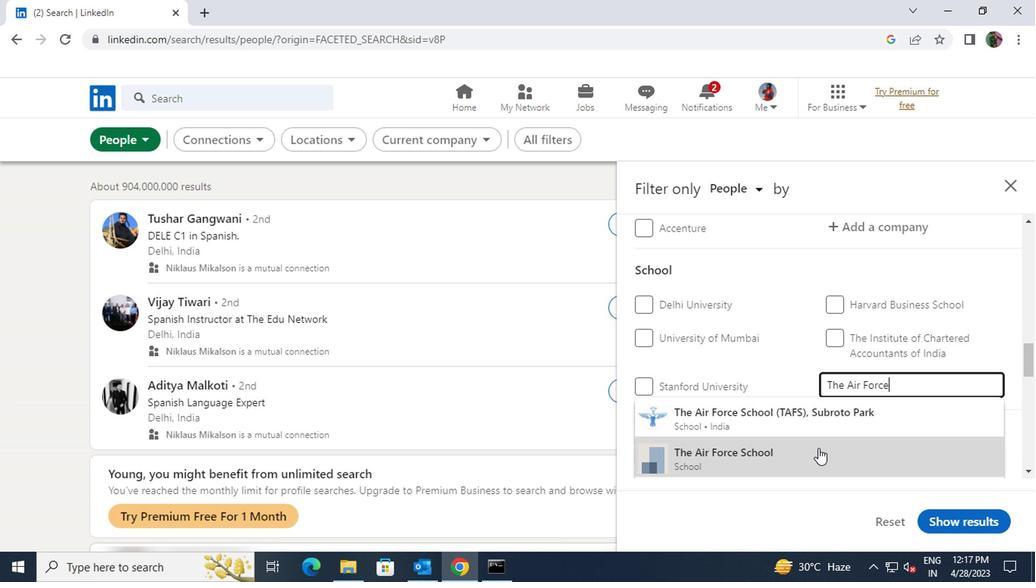 
Action: Mouse scrolled (816, 448) with delta (0, -1)
Screenshot: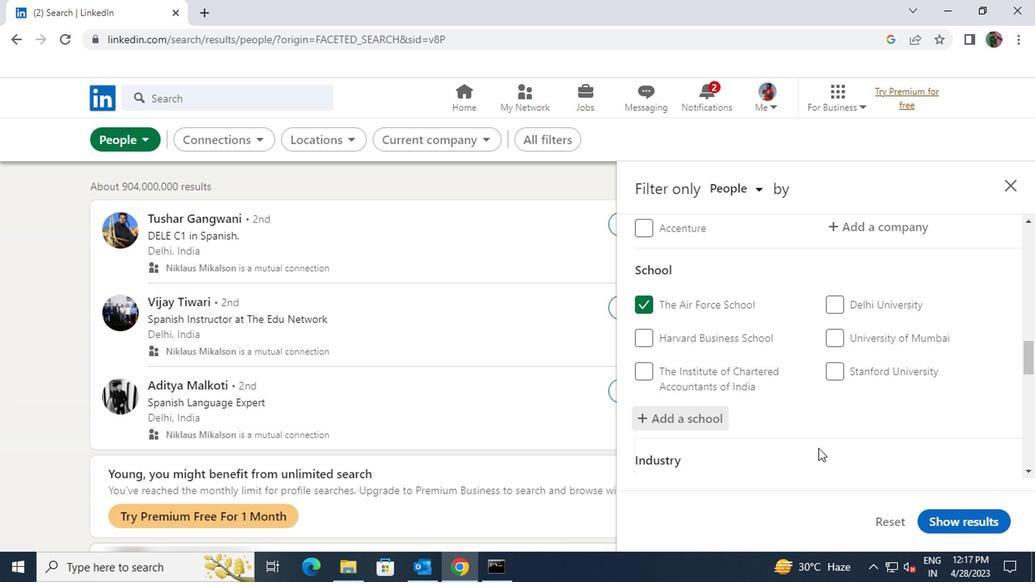 
Action: Mouse scrolled (816, 448) with delta (0, -1)
Screenshot: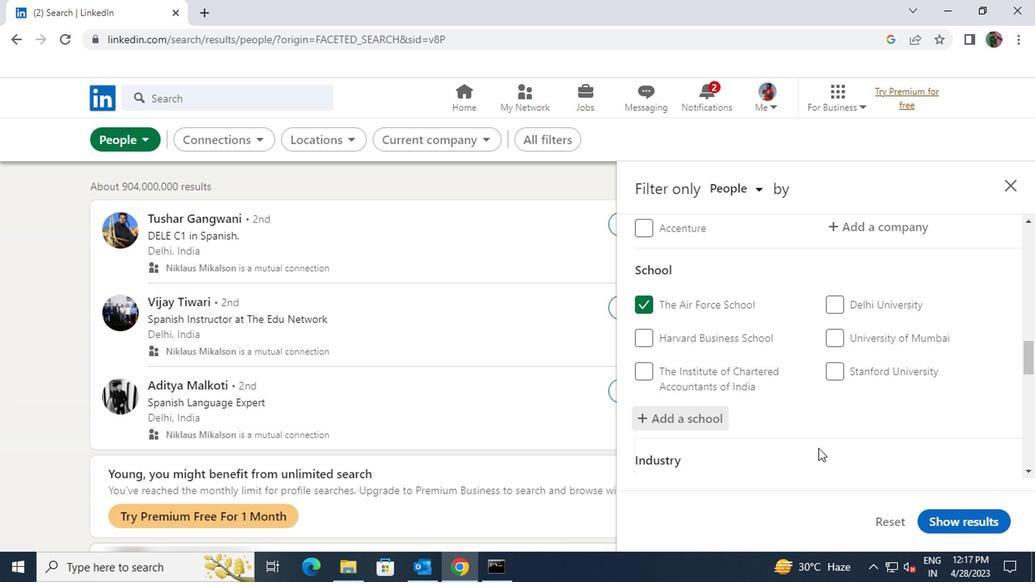 
Action: Mouse scrolled (816, 448) with delta (0, -1)
Screenshot: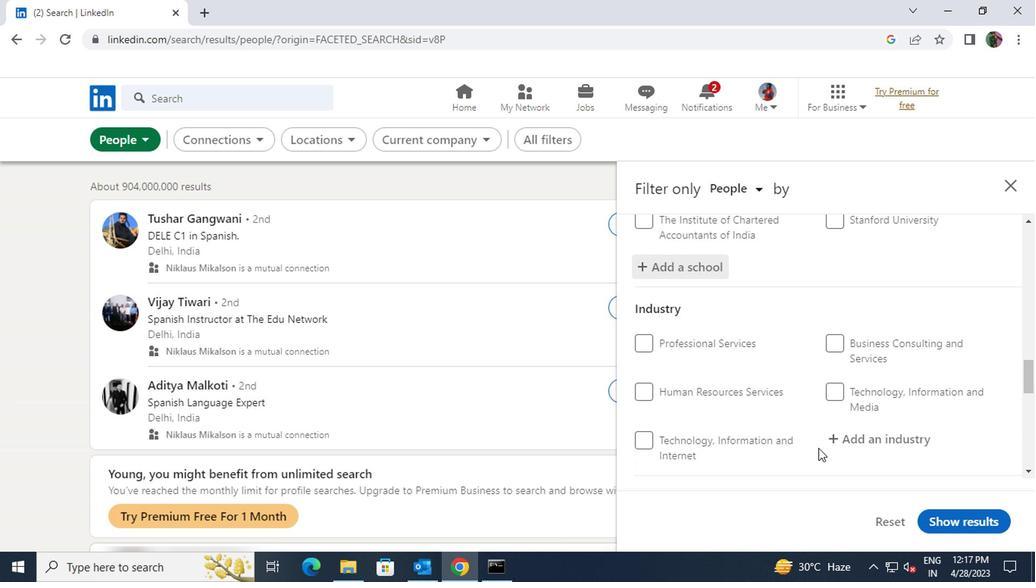 
Action: Mouse moved to (845, 352)
Screenshot: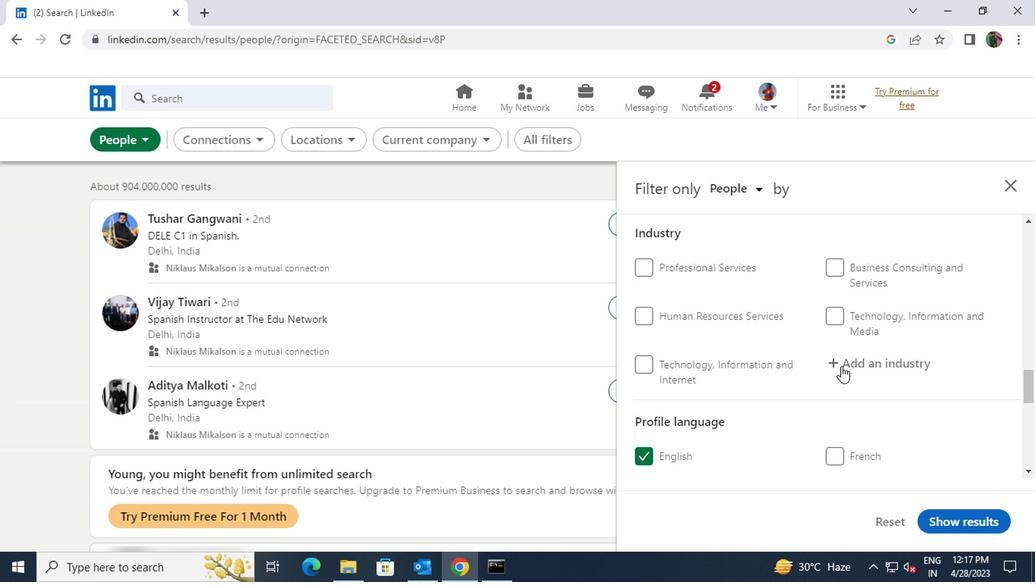 
Action: Mouse pressed left at (845, 352)
Screenshot: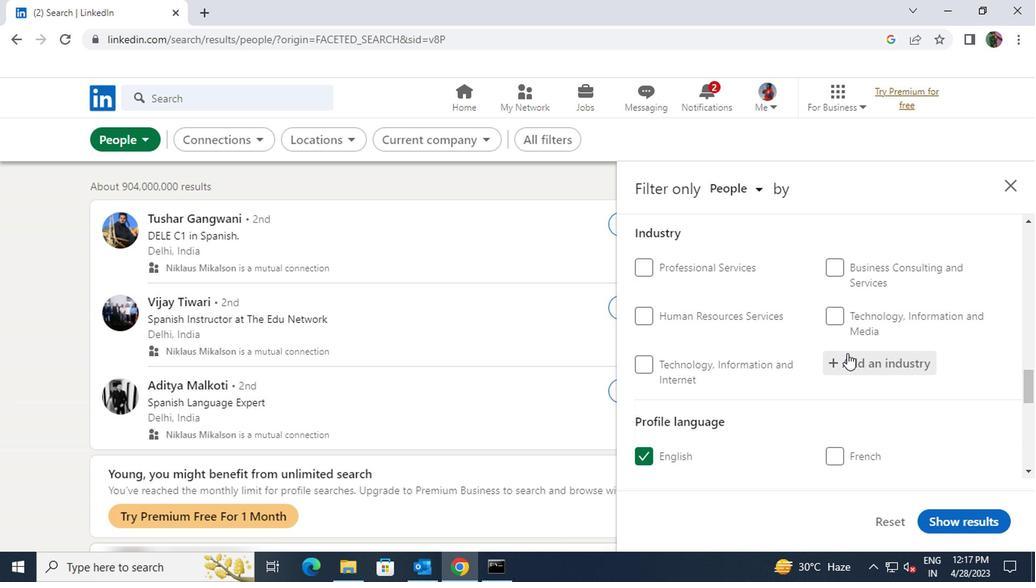 
Action: Key pressed <Key.shift>RETAIL<Key.space><Key.shift>MUS
Screenshot: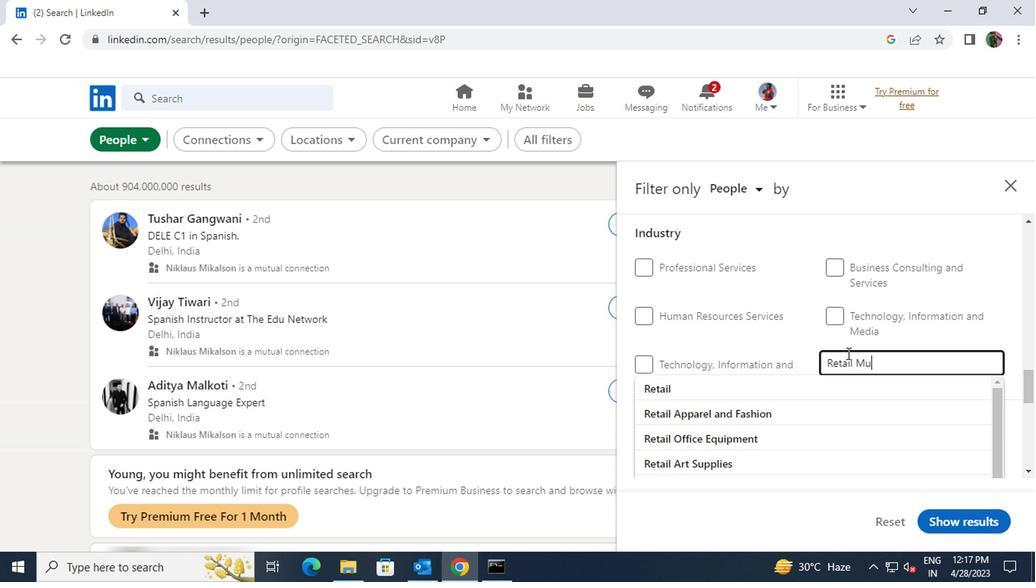 
Action: Mouse moved to (831, 379)
Screenshot: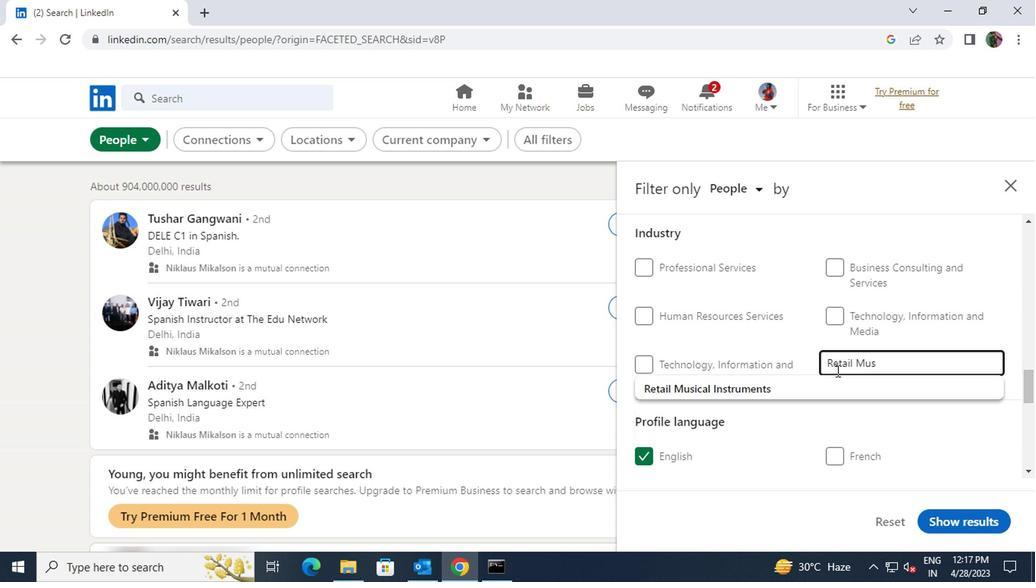 
Action: Mouse pressed left at (831, 379)
Screenshot: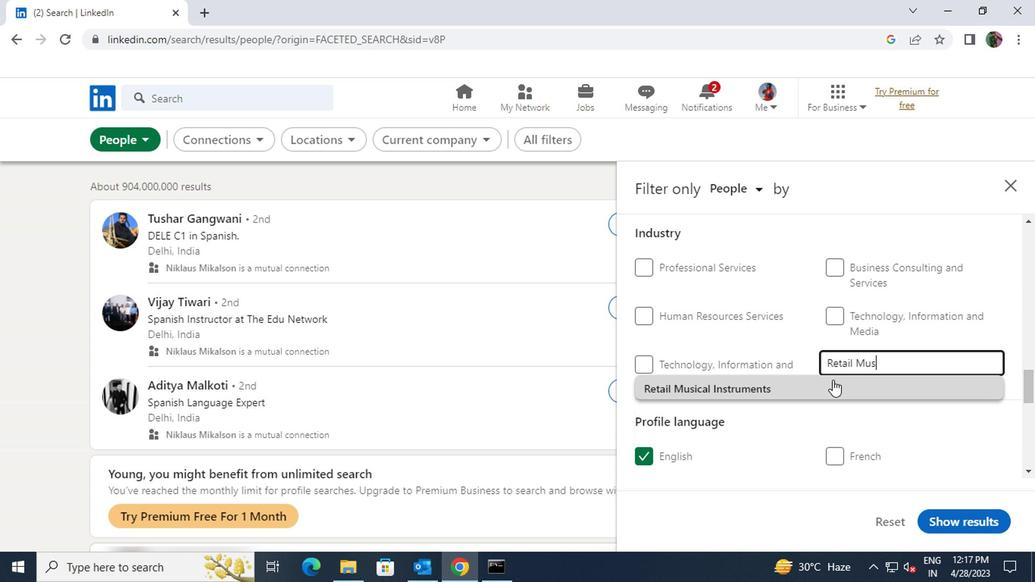 
Action: Mouse scrolled (831, 378) with delta (0, 0)
Screenshot: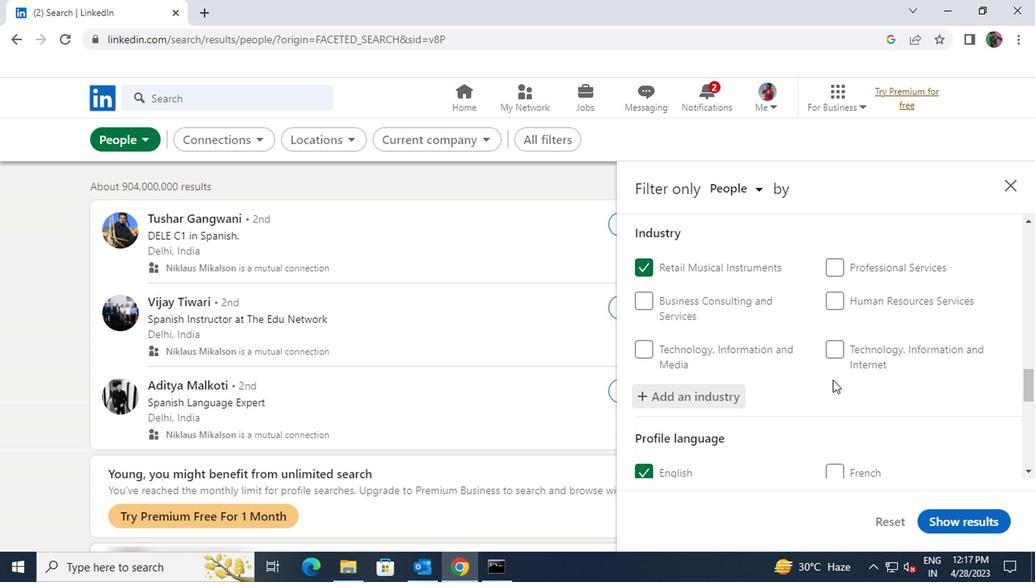 
Action: Mouse scrolled (831, 378) with delta (0, 0)
Screenshot: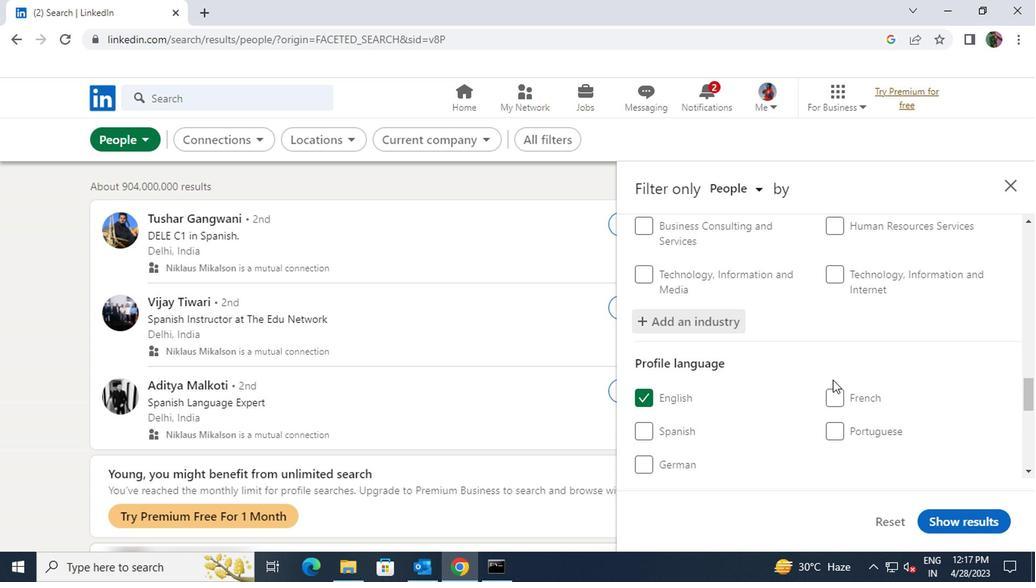 
Action: Mouse scrolled (831, 378) with delta (0, 0)
Screenshot: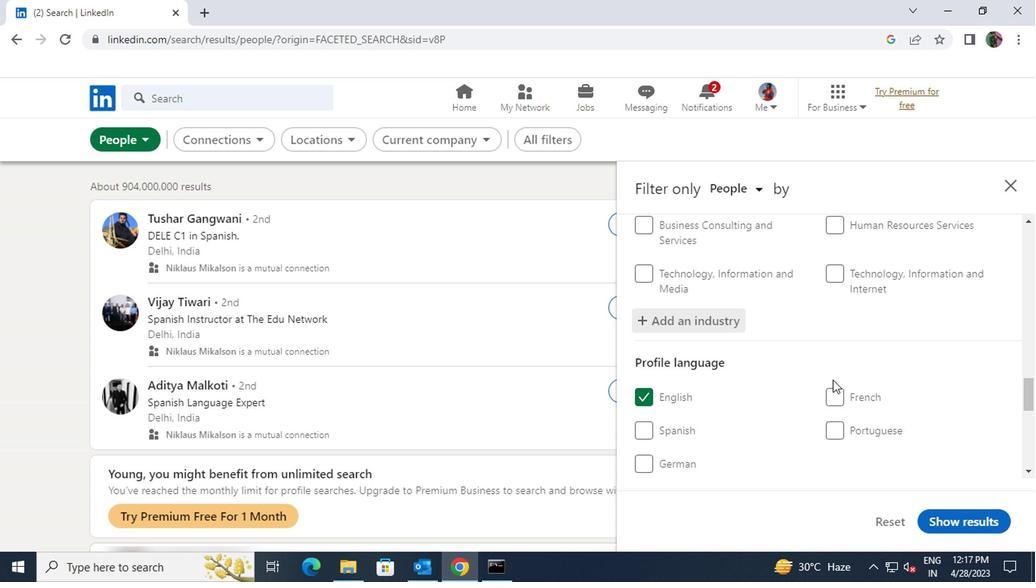 
Action: Mouse scrolled (831, 378) with delta (0, 0)
Screenshot: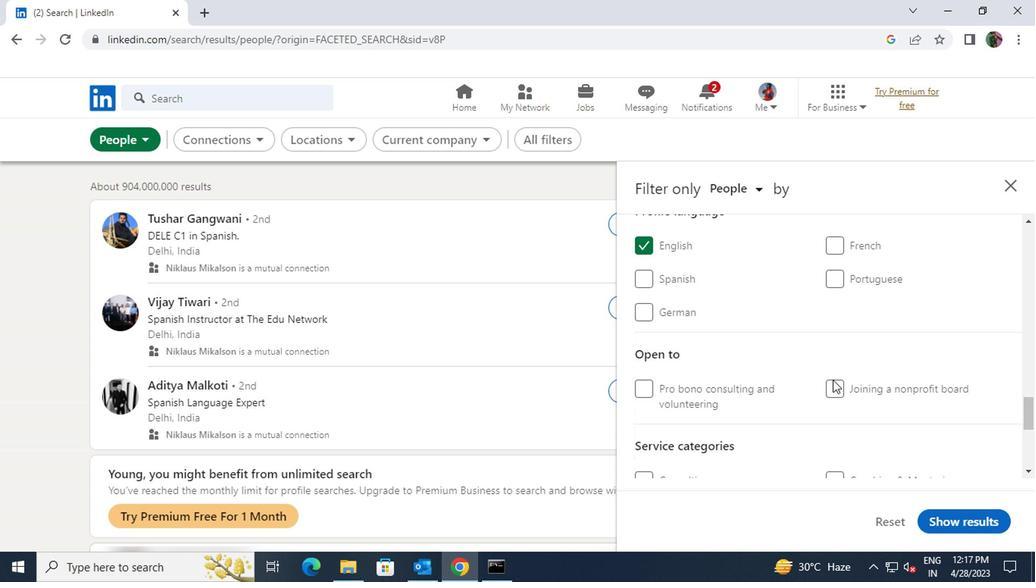 
Action: Mouse scrolled (831, 378) with delta (0, 0)
Screenshot: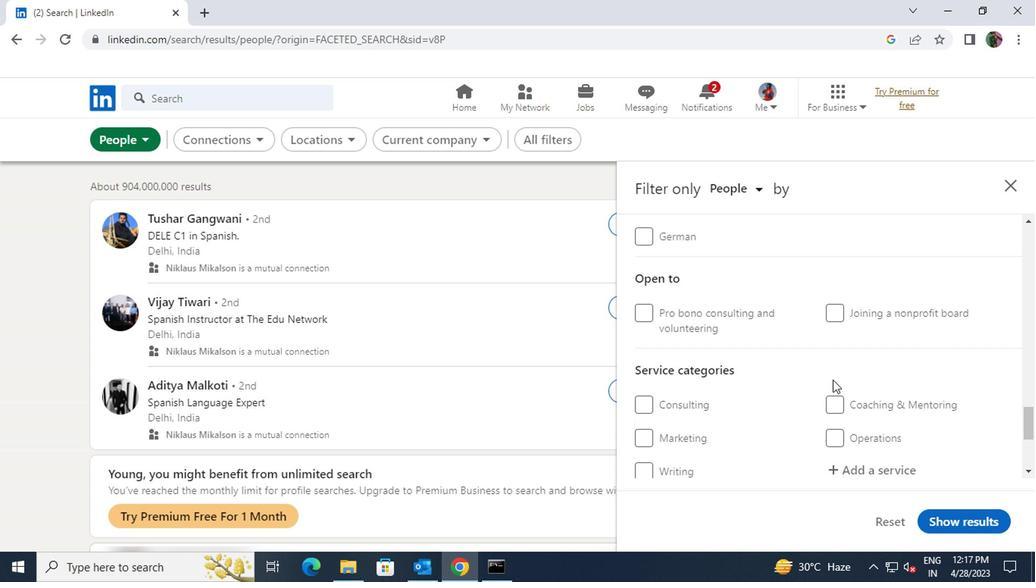 
Action: Mouse moved to (852, 399)
Screenshot: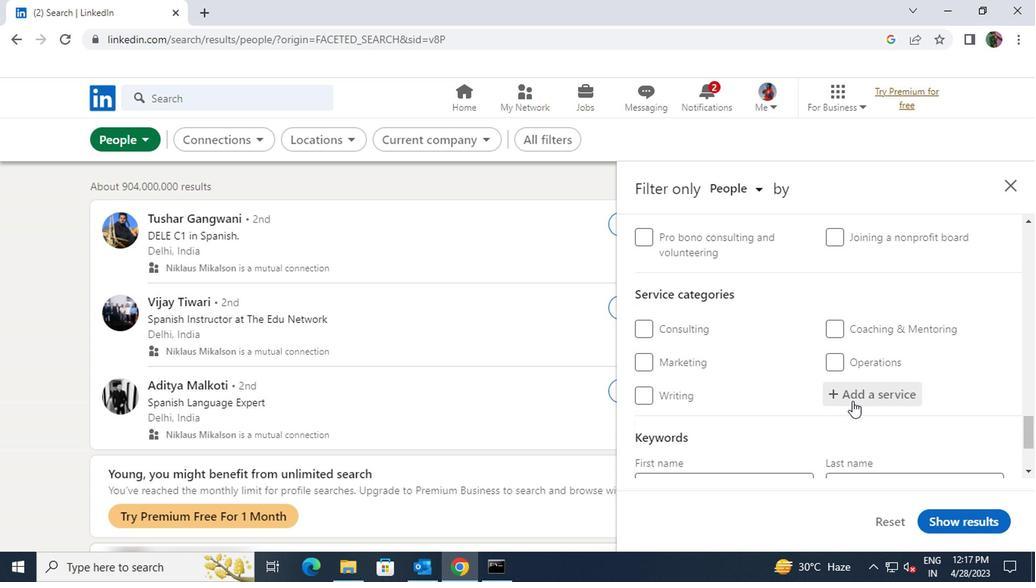 
Action: Mouse pressed left at (852, 399)
Screenshot: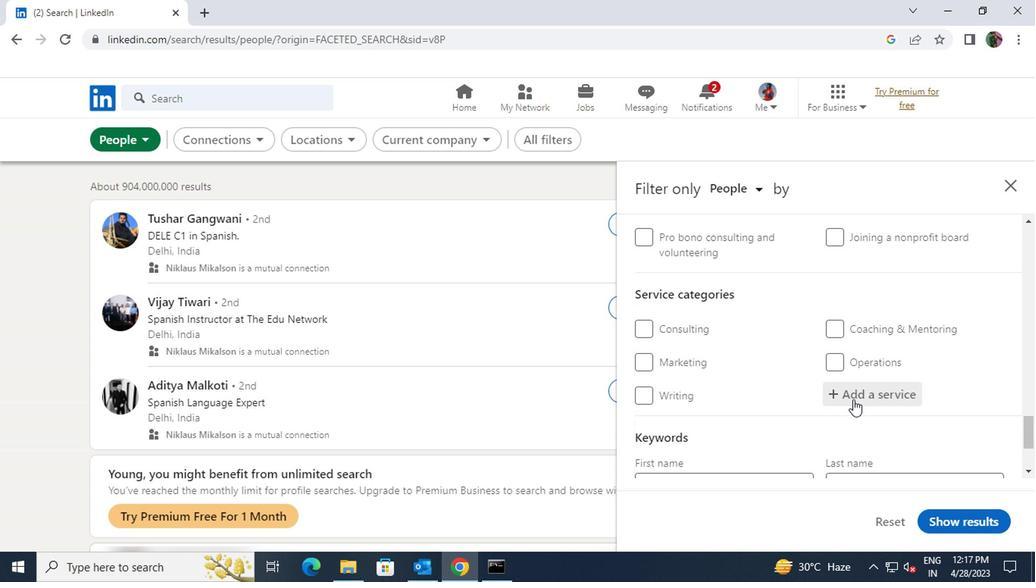 
Action: Key pressed <Key.shift>PERSONAL
Screenshot: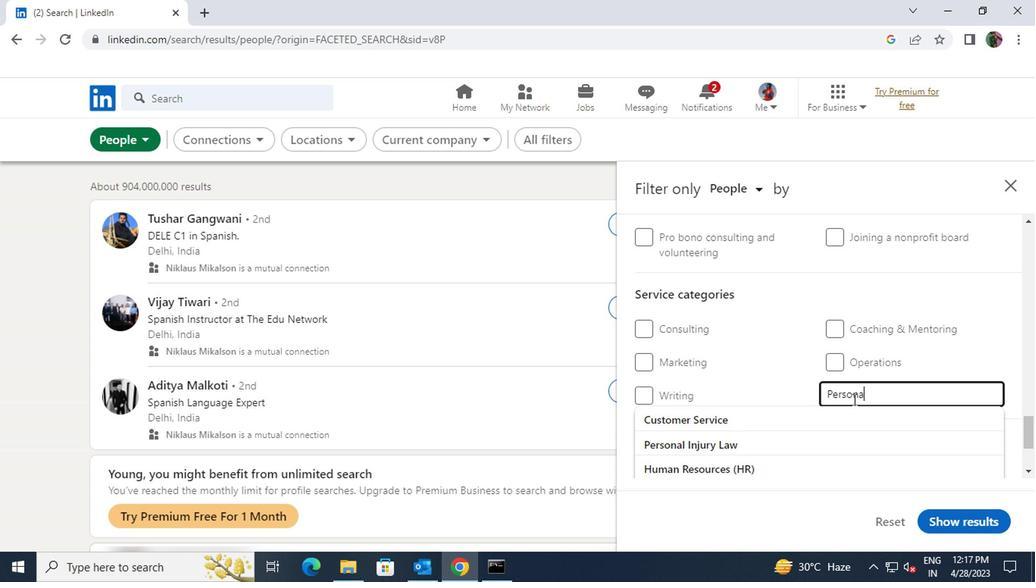 
Action: Mouse moved to (835, 446)
Screenshot: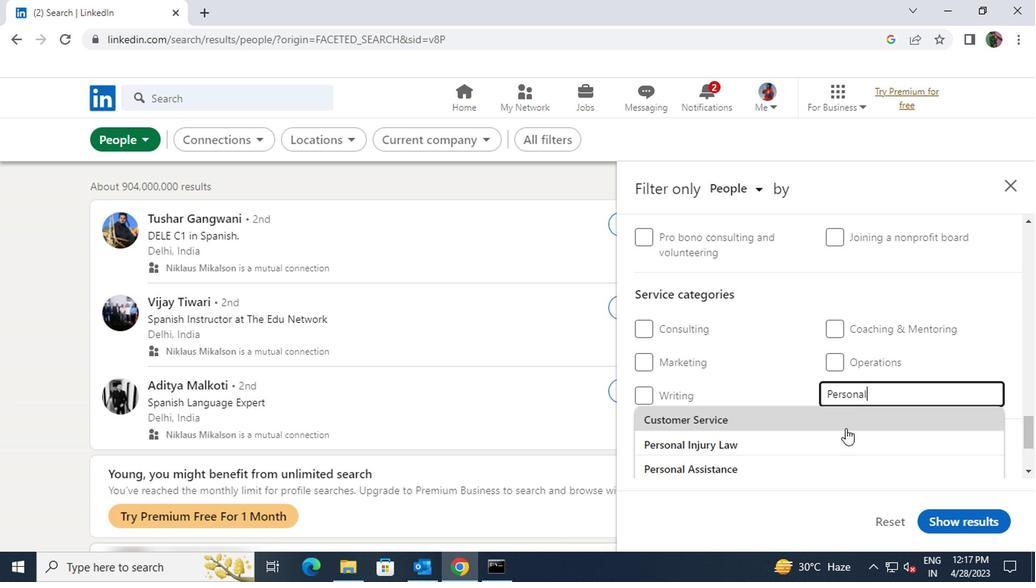 
Action: Mouse pressed left at (835, 446)
Screenshot: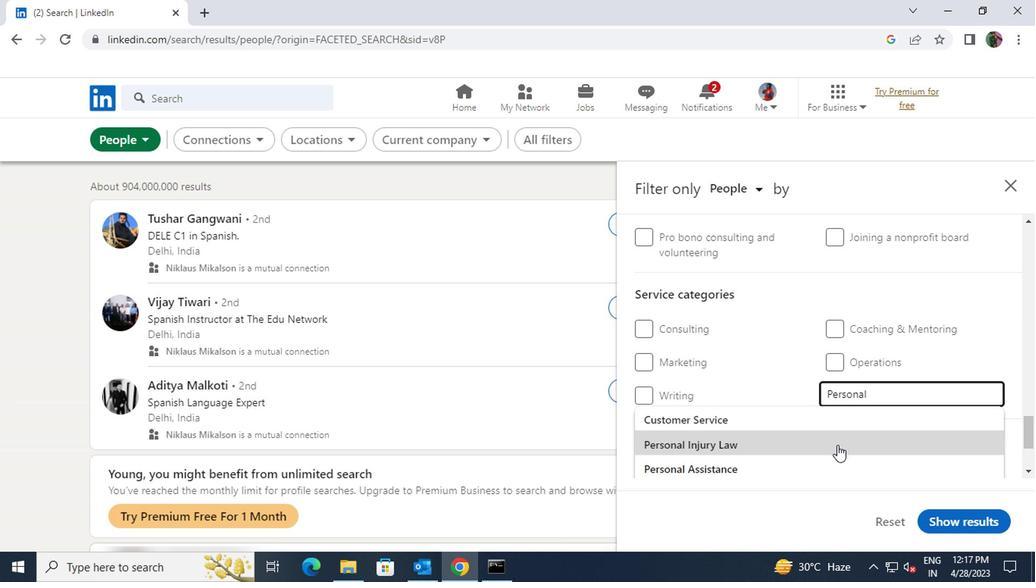 
Action: Mouse scrolled (835, 445) with delta (0, -1)
Screenshot: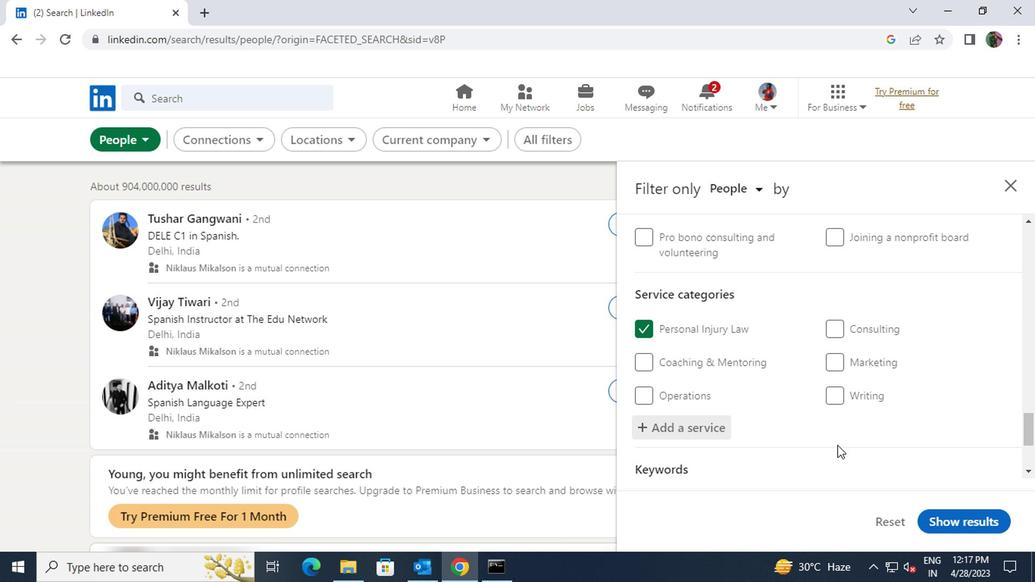 
Action: Mouse scrolled (835, 445) with delta (0, -1)
Screenshot: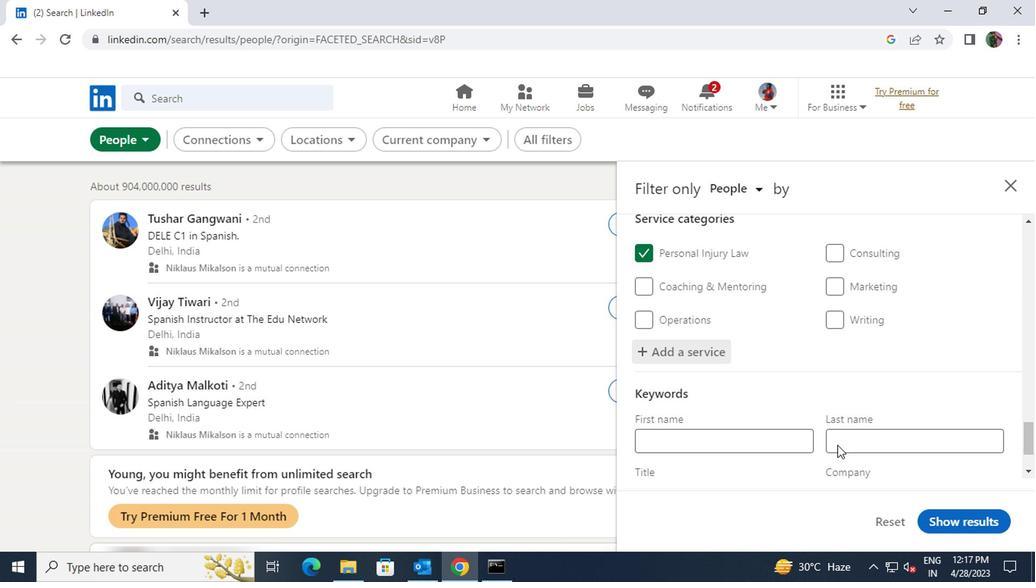 
Action: Mouse moved to (788, 421)
Screenshot: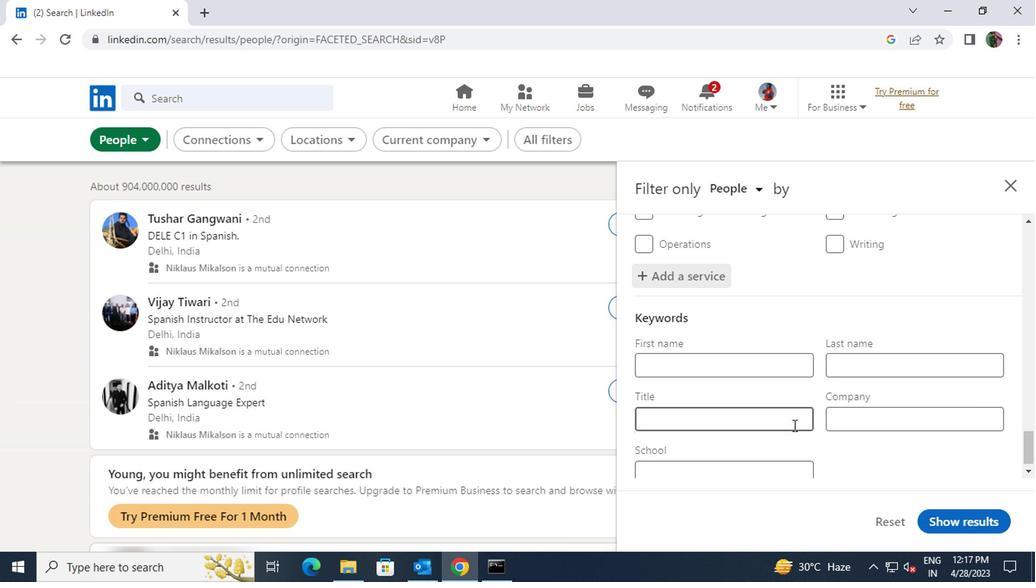 
Action: Mouse pressed left at (788, 421)
Screenshot: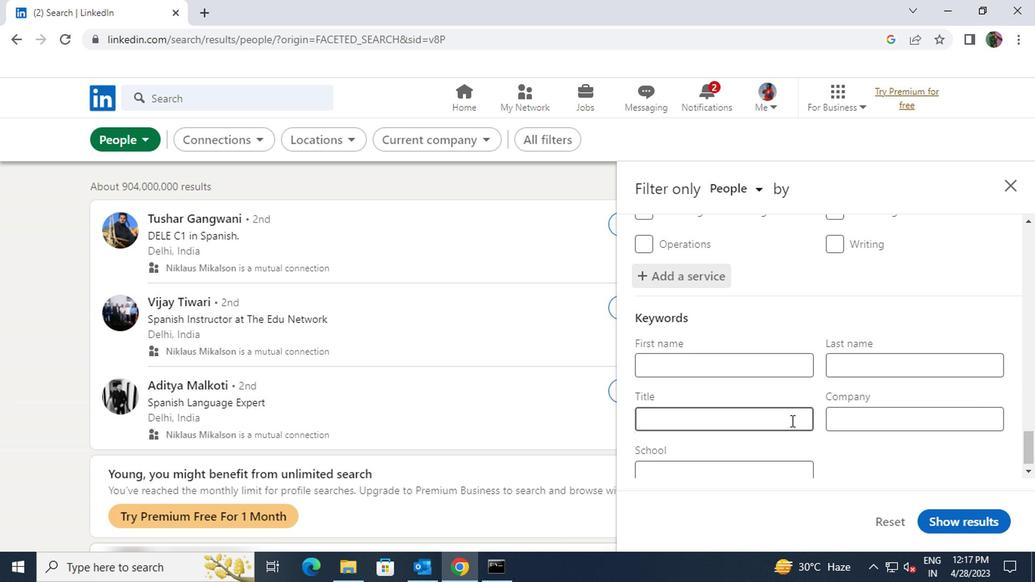 
Action: Key pressed <Key.shift>FINANCIAL<Key.space><Key.shift>ANALYST
Screenshot: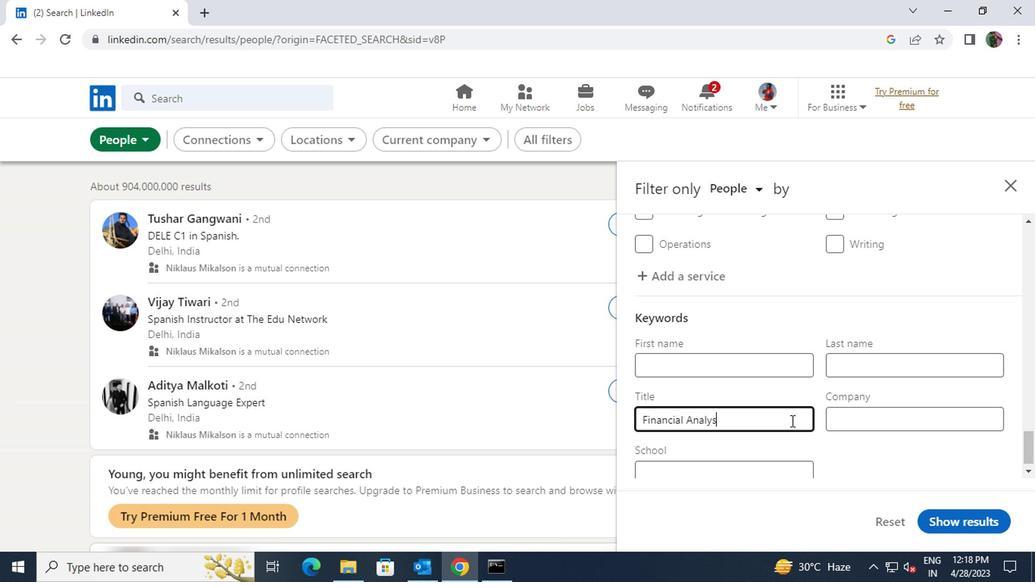 
Action: Mouse moved to (931, 515)
Screenshot: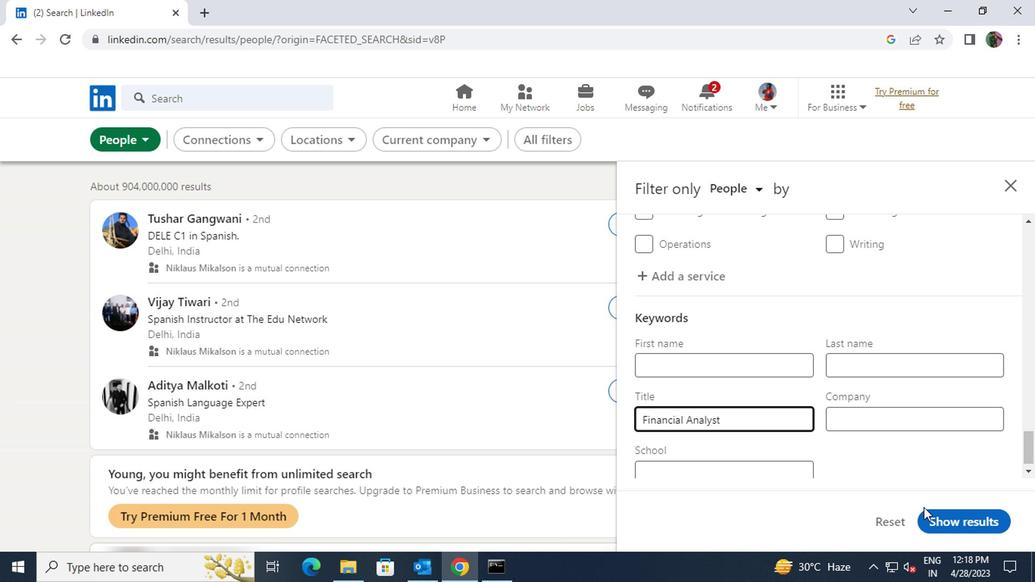 
Action: Mouse pressed left at (931, 515)
Screenshot: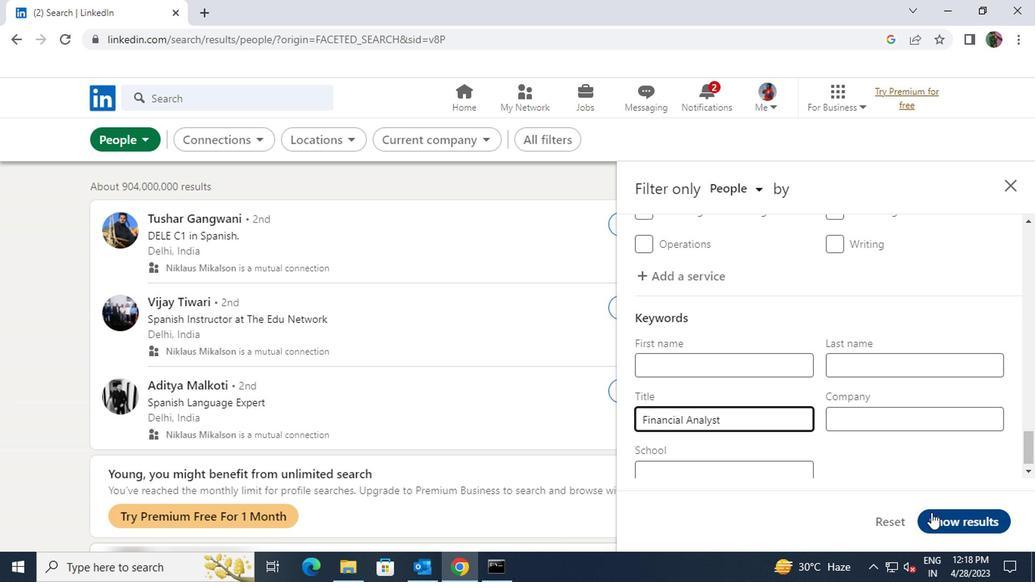 
